 Task: Find connections with filter location Santa Rosa with filter topic #marketingwith filter profile language French with filter current company Cerberus Capital Management with filter school BSA Crescent Institute of Science and Technology with filter industry Transportation Programs with filter service category Wedding Planning with filter keywords title Waiter/Waitress
Action: Mouse moved to (559, 63)
Screenshot: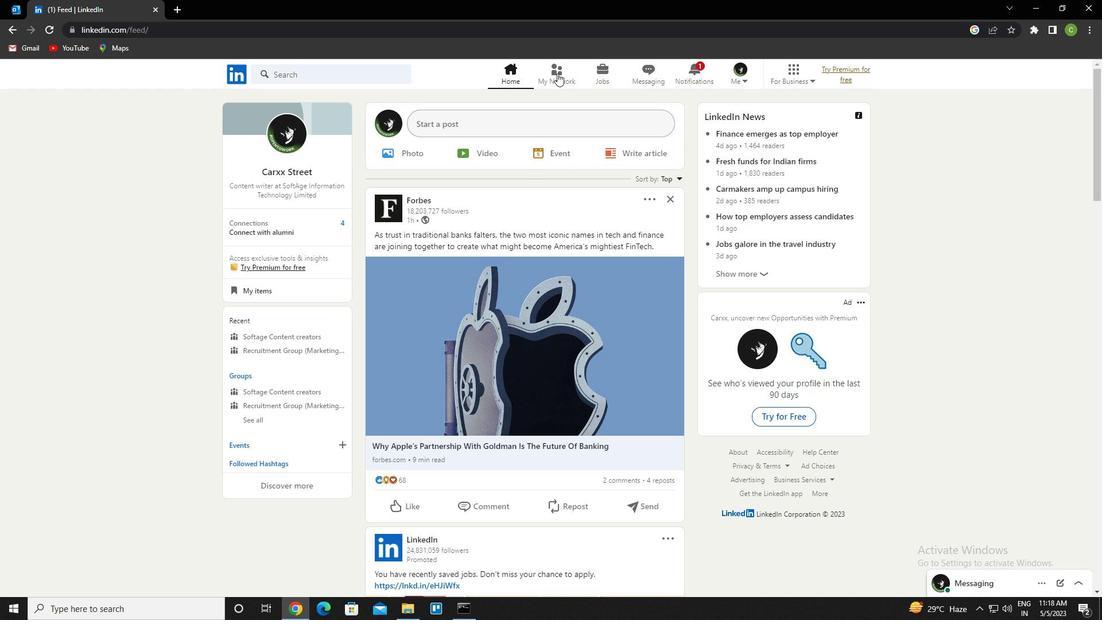 
Action: Mouse pressed left at (559, 63)
Screenshot: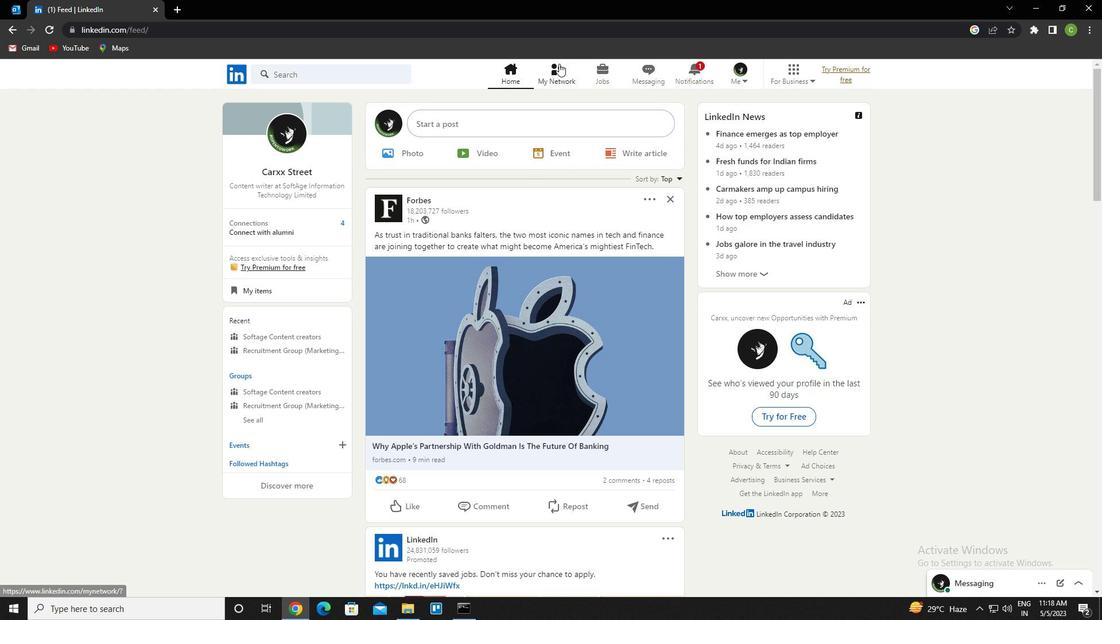 
Action: Mouse moved to (357, 140)
Screenshot: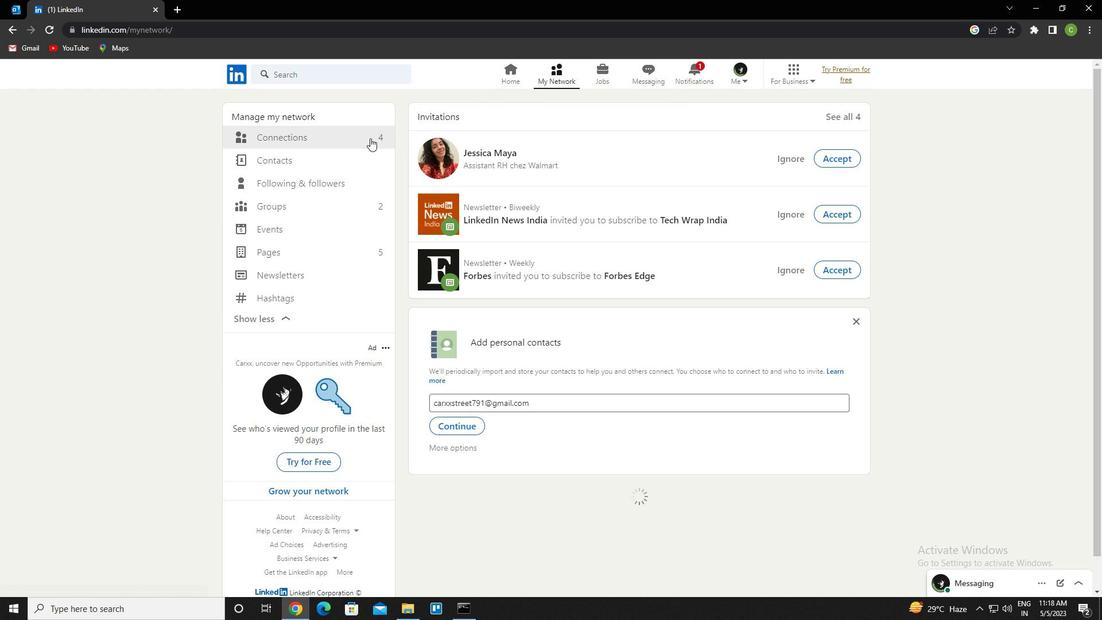 
Action: Mouse pressed left at (357, 140)
Screenshot: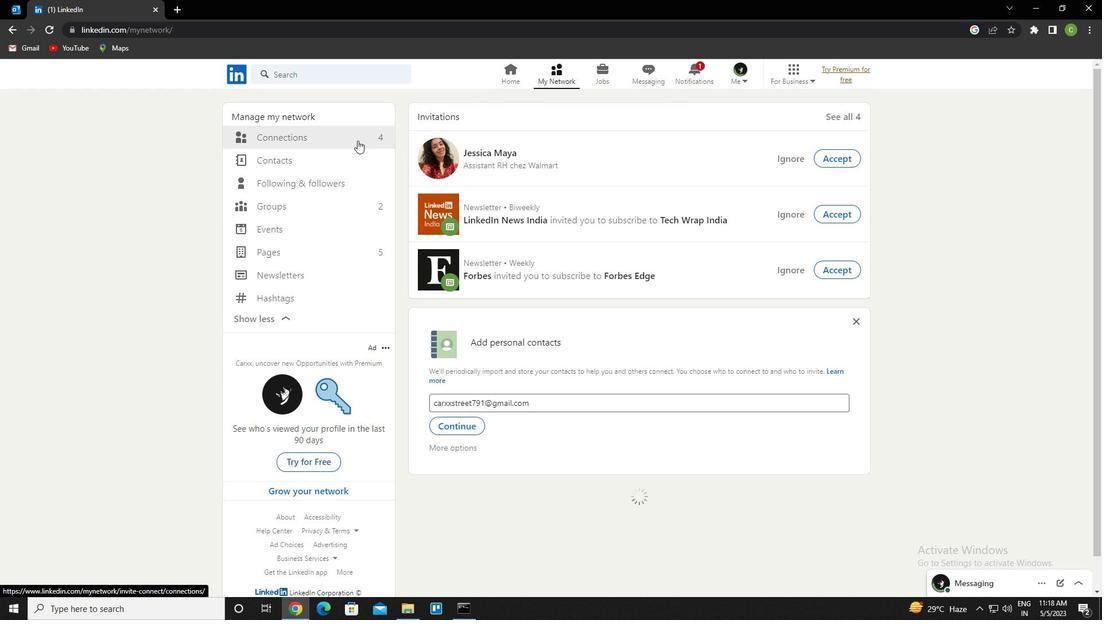 
Action: Mouse moved to (646, 138)
Screenshot: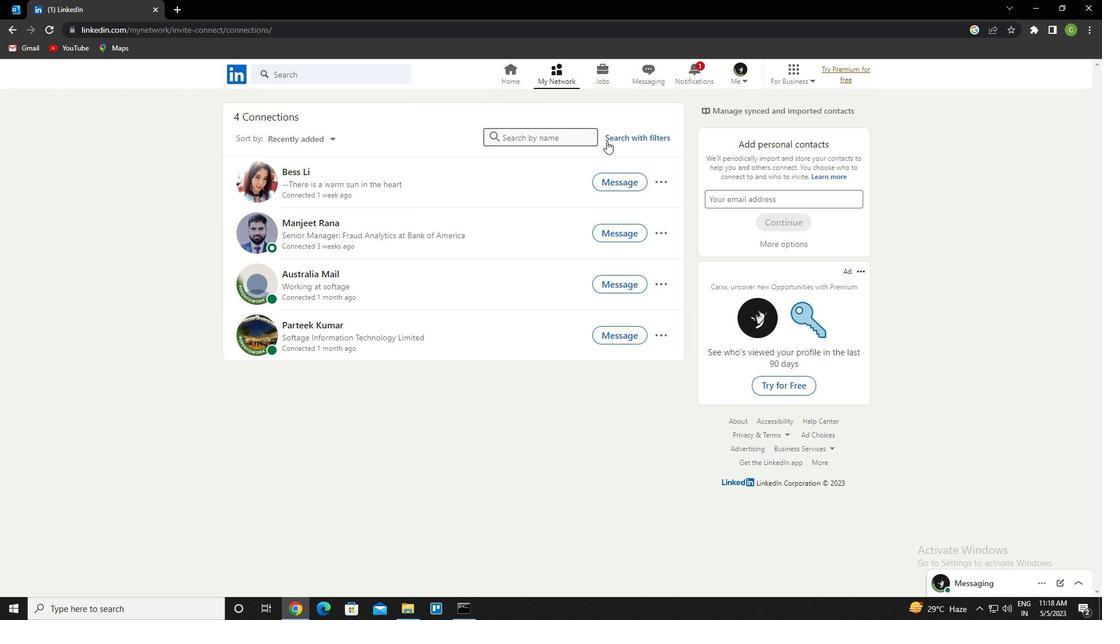 
Action: Mouse pressed left at (646, 138)
Screenshot: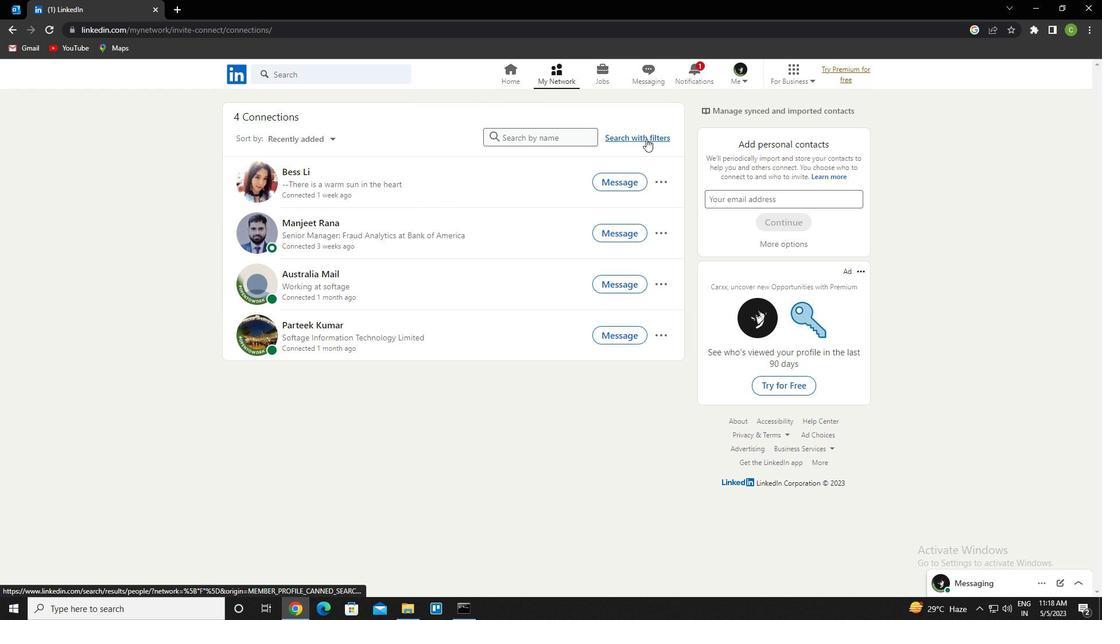 
Action: Mouse moved to (589, 107)
Screenshot: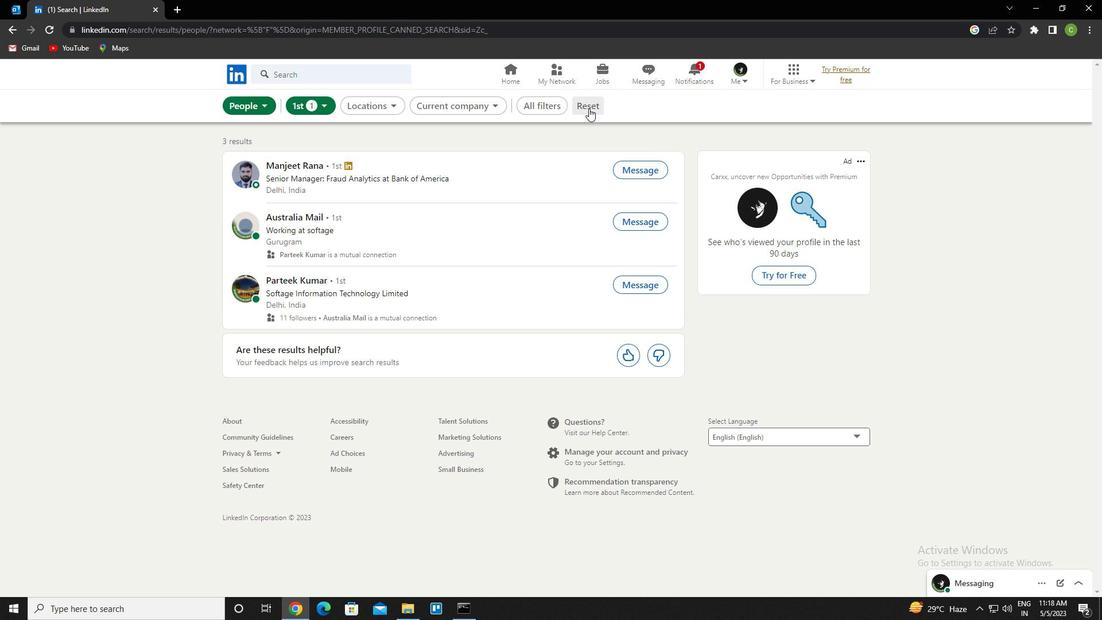 
Action: Mouse pressed left at (589, 107)
Screenshot: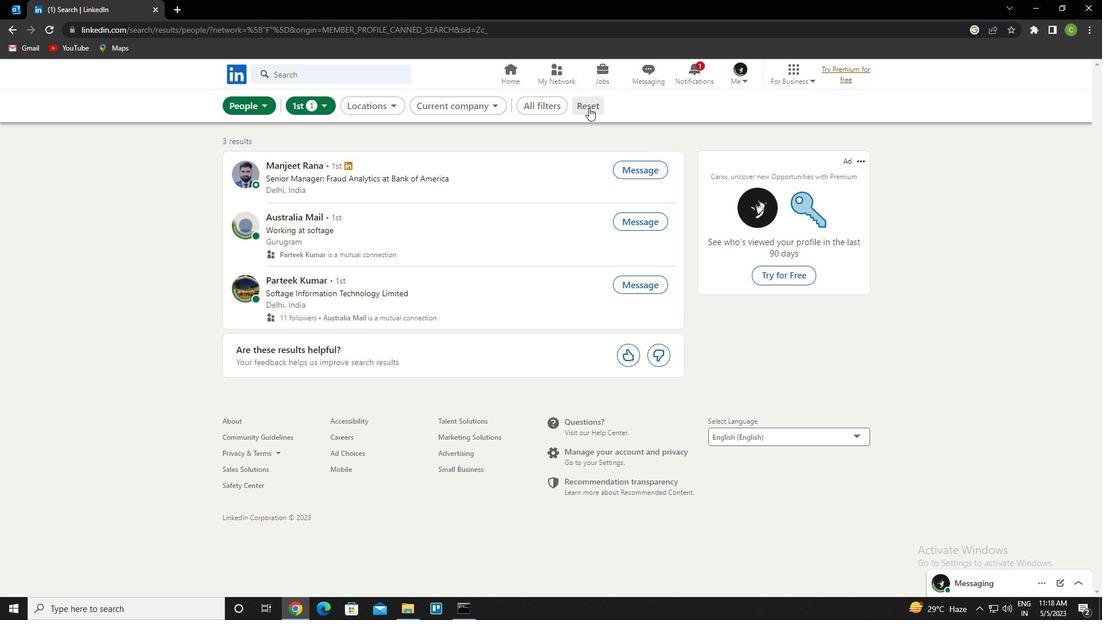 
Action: Mouse moved to (579, 109)
Screenshot: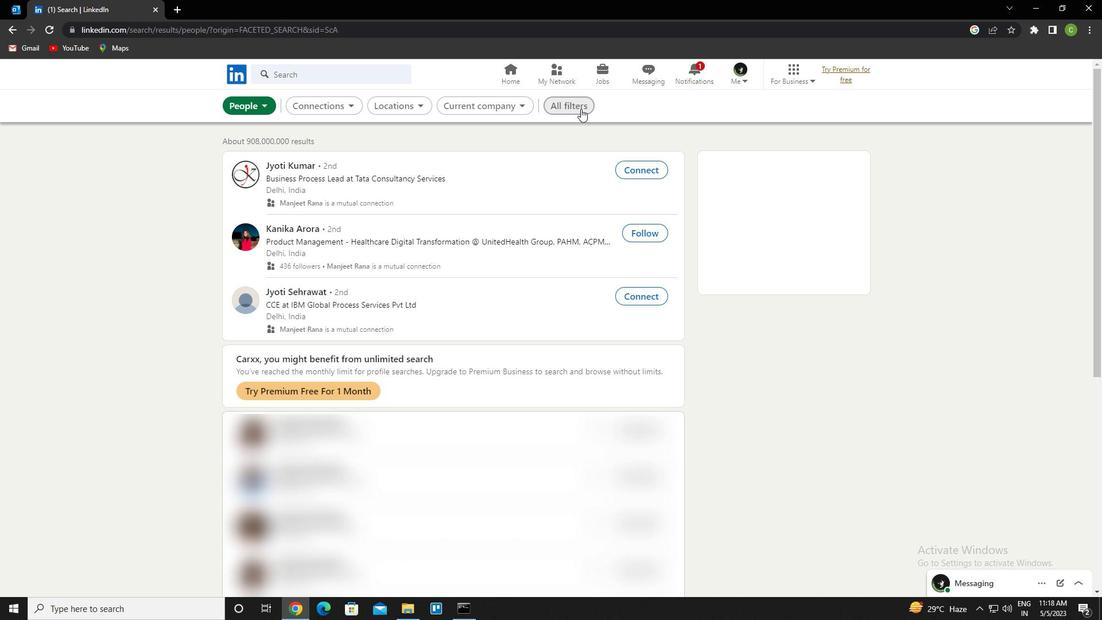 
Action: Mouse pressed left at (579, 109)
Screenshot: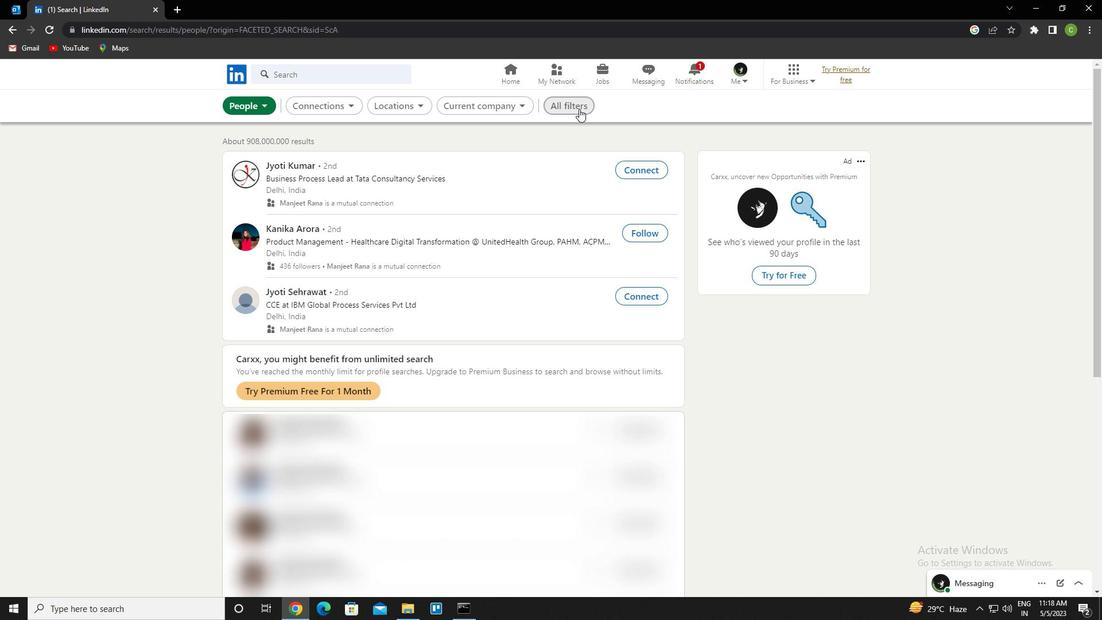 
Action: Mouse moved to (928, 327)
Screenshot: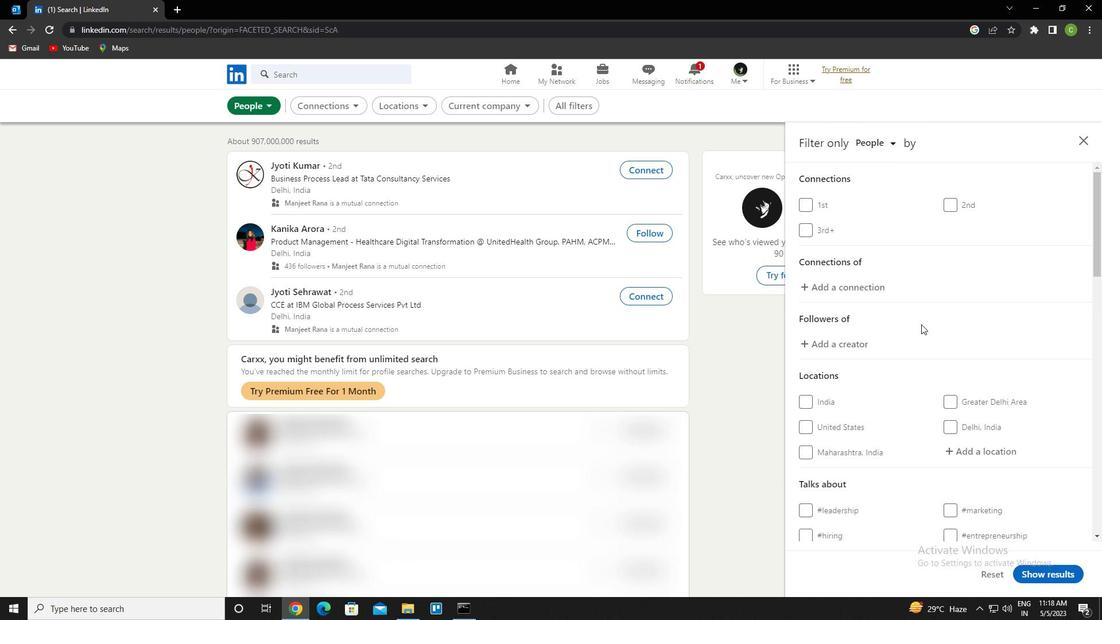 
Action: Mouse scrolled (928, 327) with delta (0, 0)
Screenshot: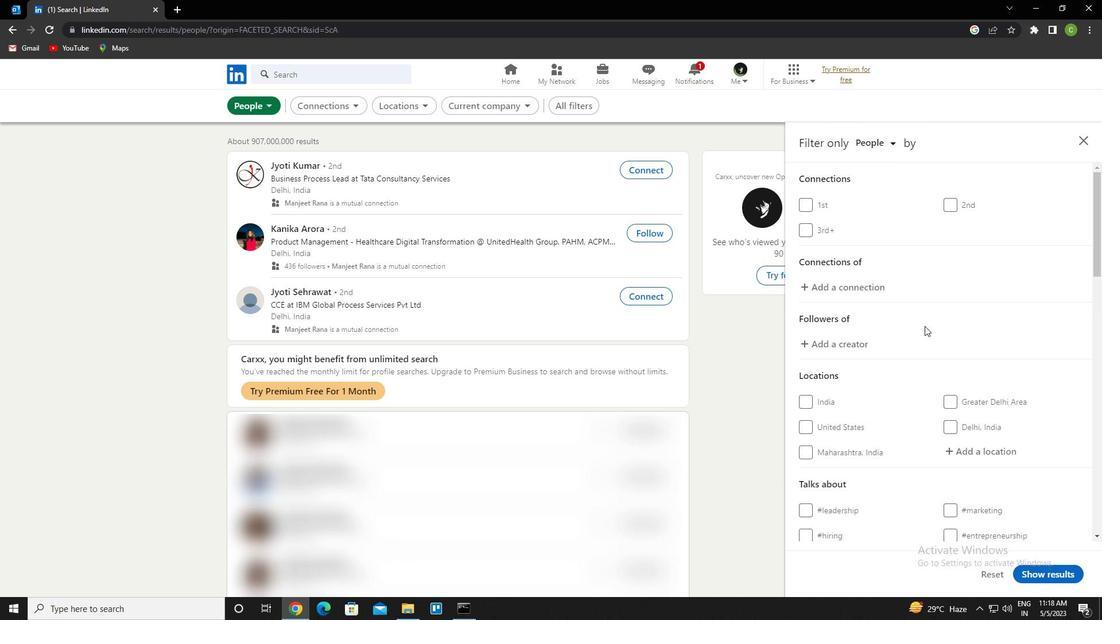 
Action: Mouse moved to (976, 395)
Screenshot: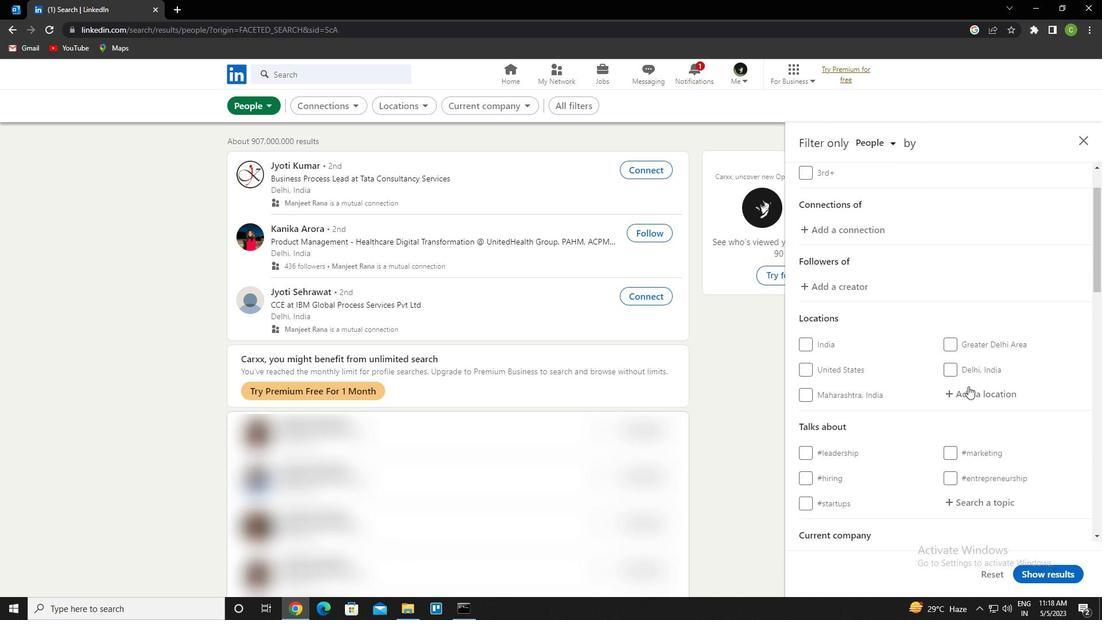 
Action: Mouse pressed left at (976, 395)
Screenshot: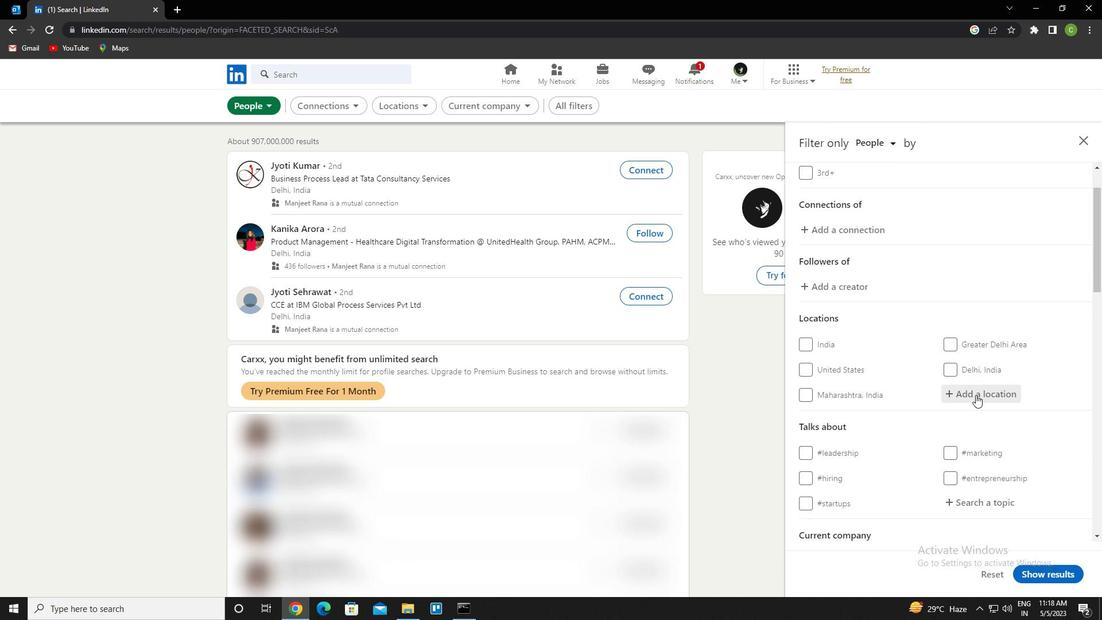 
Action: Mouse moved to (973, 393)
Screenshot: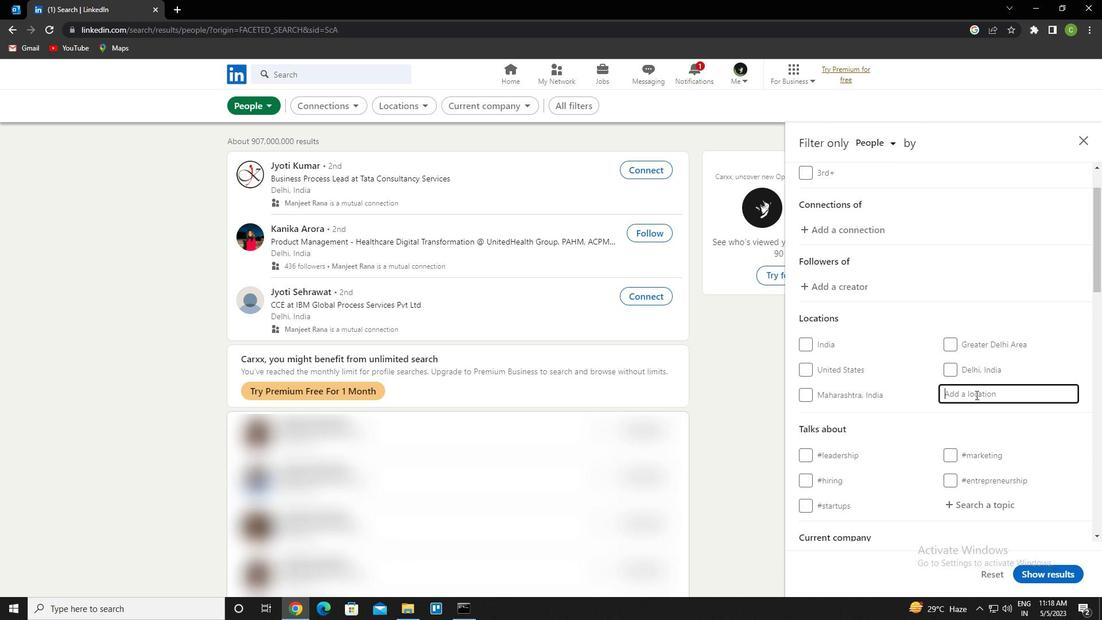 
Action: Key pressed <Key.caps_lock>s<Key.caps_lock>anto<Key.down><Key.enter>
Screenshot: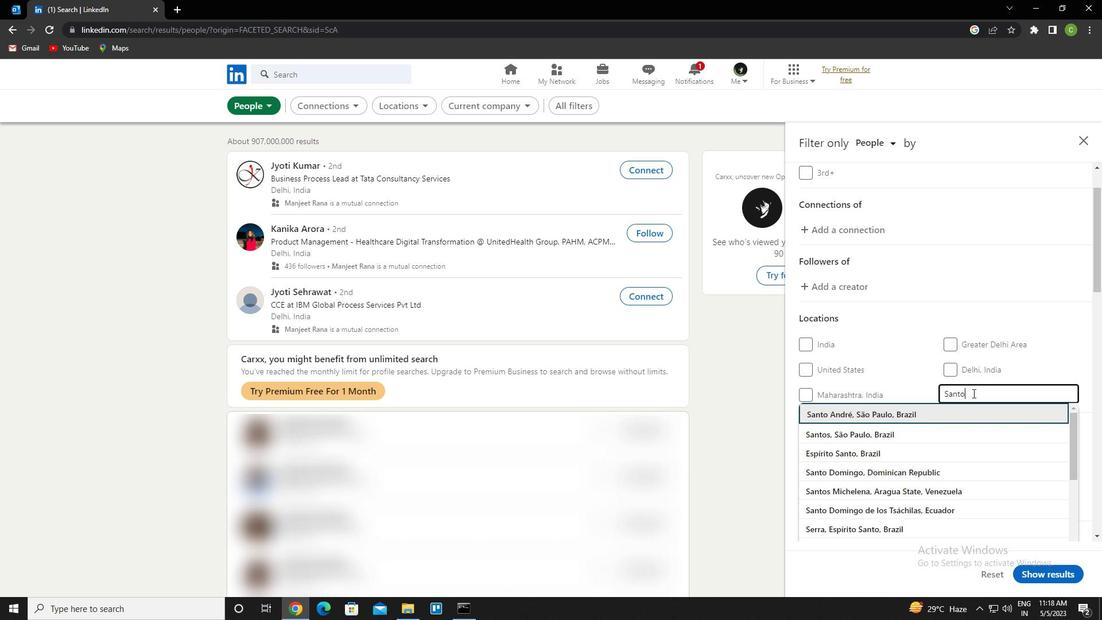 
Action: Mouse scrolled (973, 392) with delta (0, 0)
Screenshot: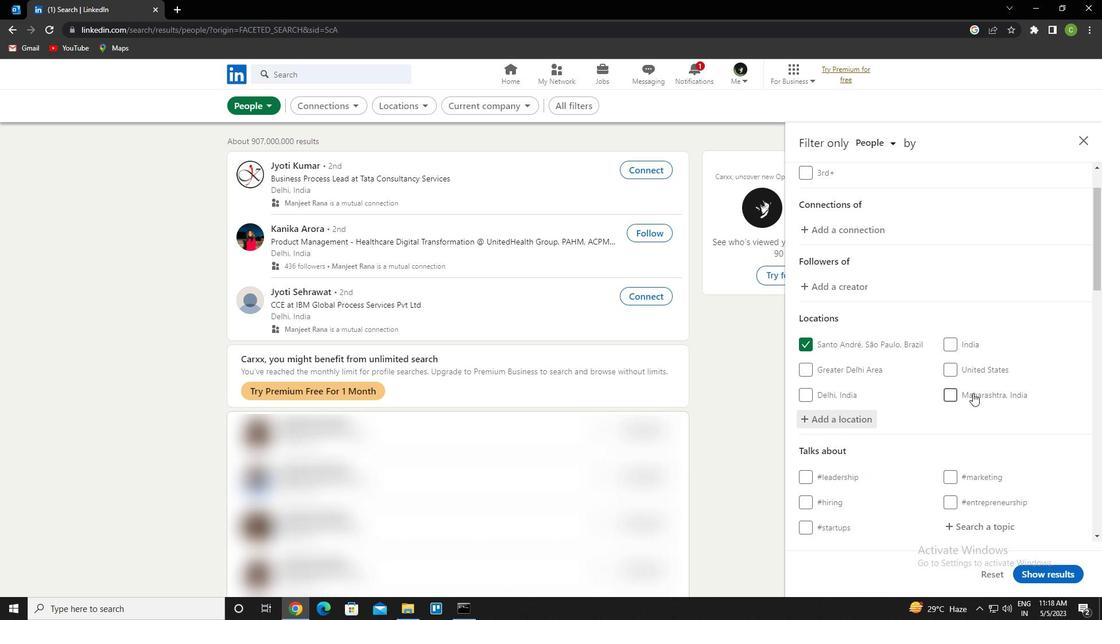 
Action: Mouse moved to (965, 465)
Screenshot: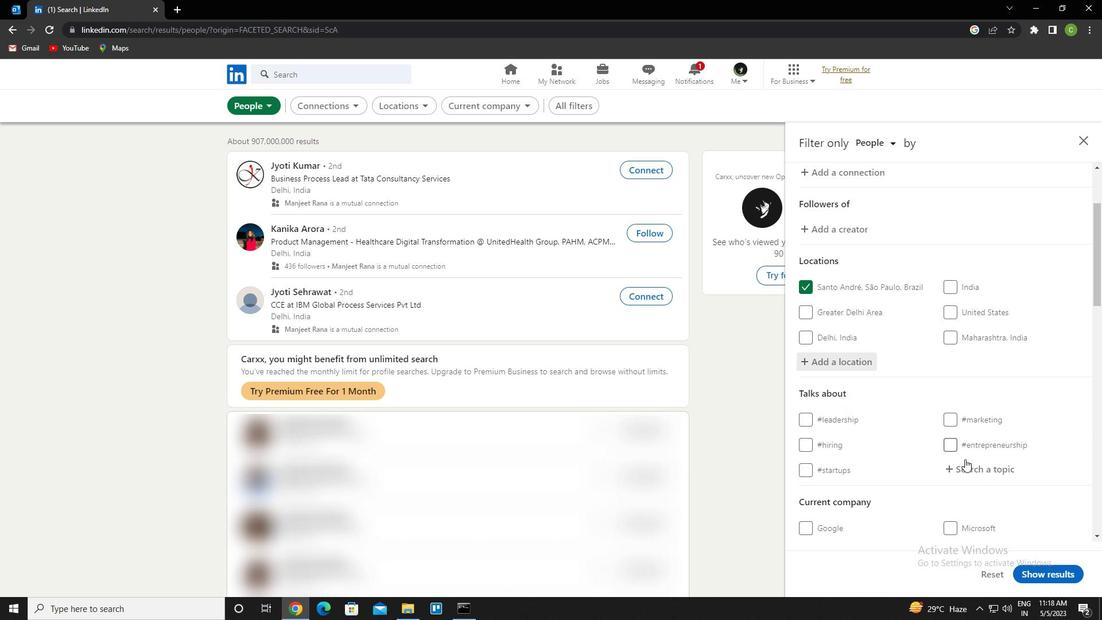 
Action: Mouse pressed left at (965, 465)
Screenshot: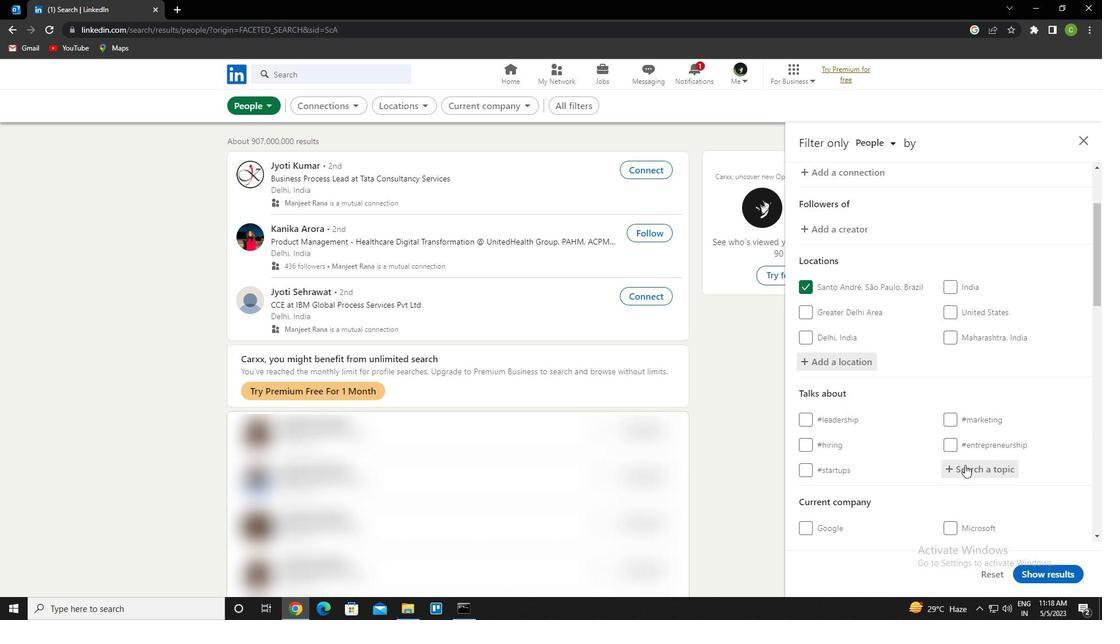 
Action: Key pressed realestate<Key.down><Key.enter>
Screenshot: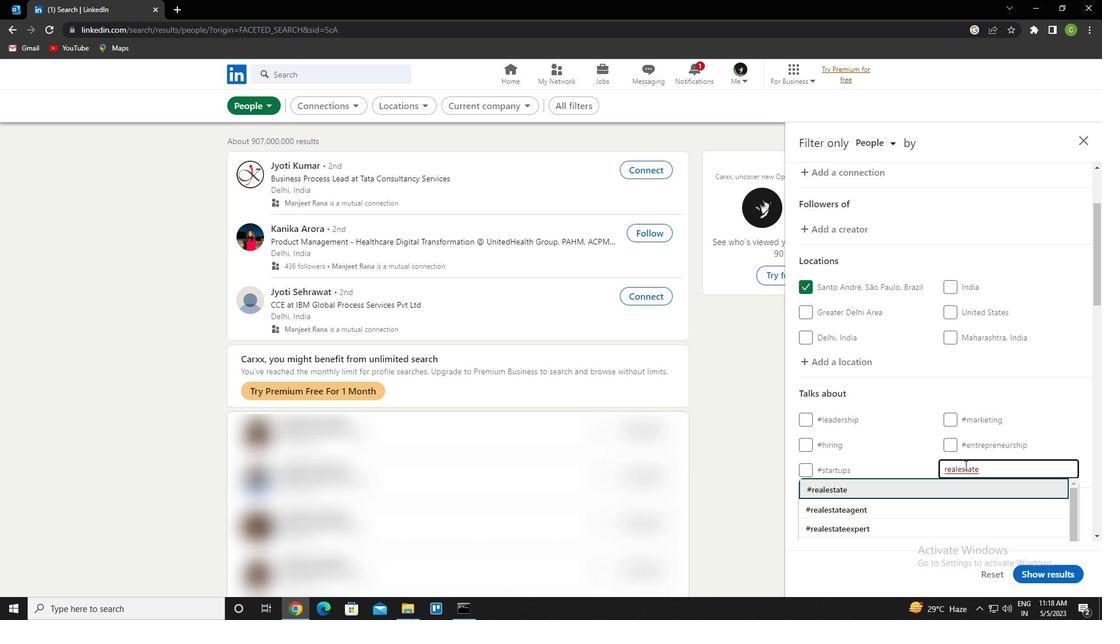 
Action: Mouse moved to (962, 431)
Screenshot: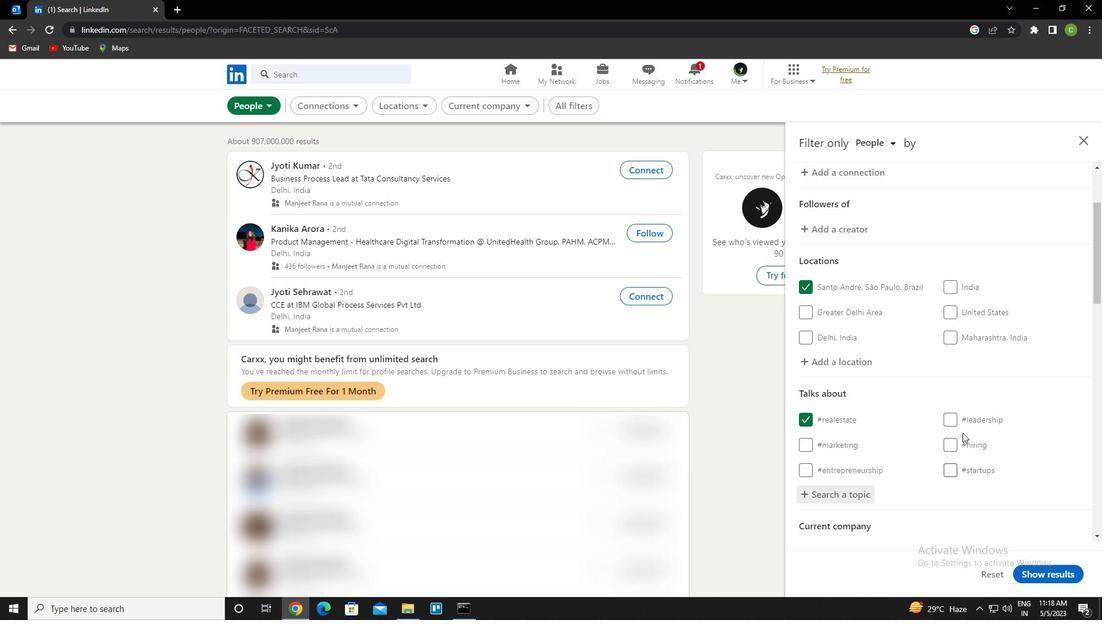 
Action: Mouse scrolled (962, 430) with delta (0, 0)
Screenshot: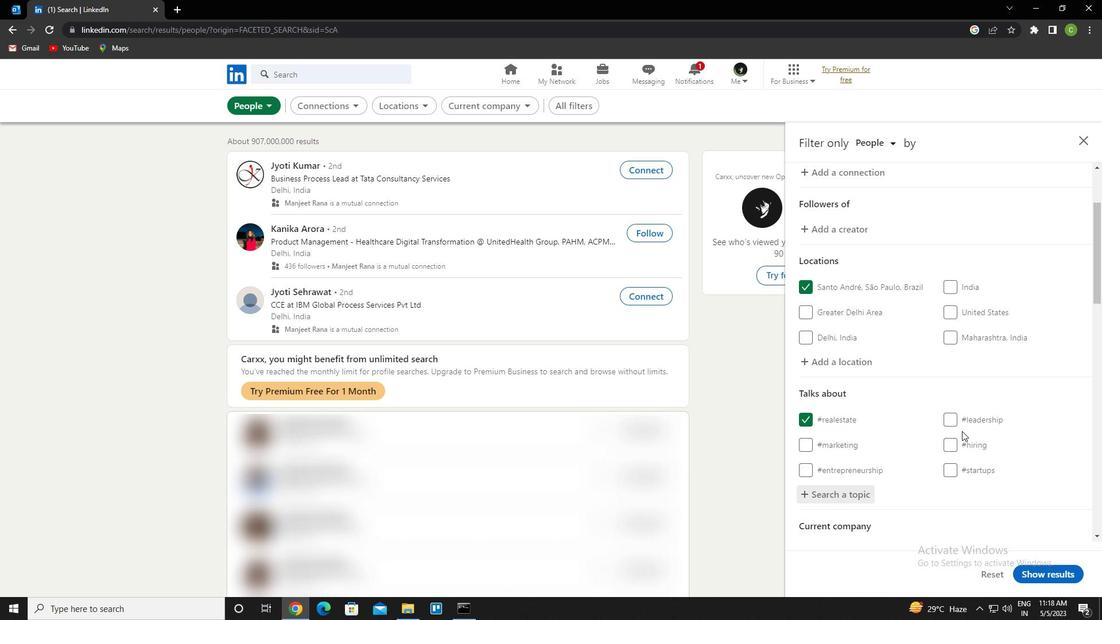 
Action: Mouse scrolled (962, 430) with delta (0, 0)
Screenshot: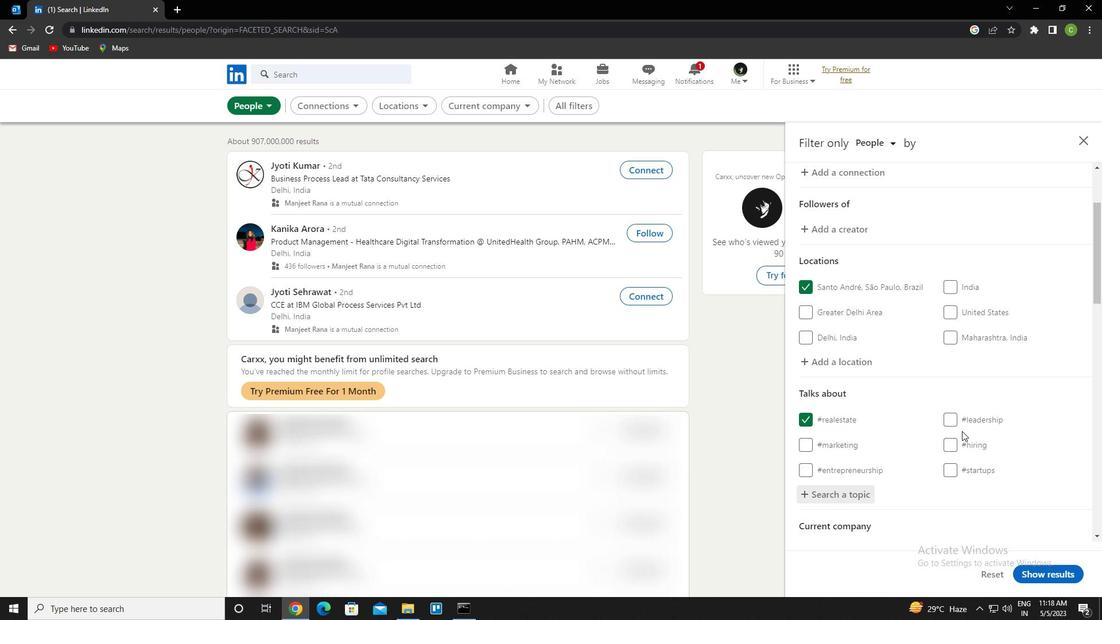 
Action: Mouse scrolled (962, 430) with delta (0, 0)
Screenshot: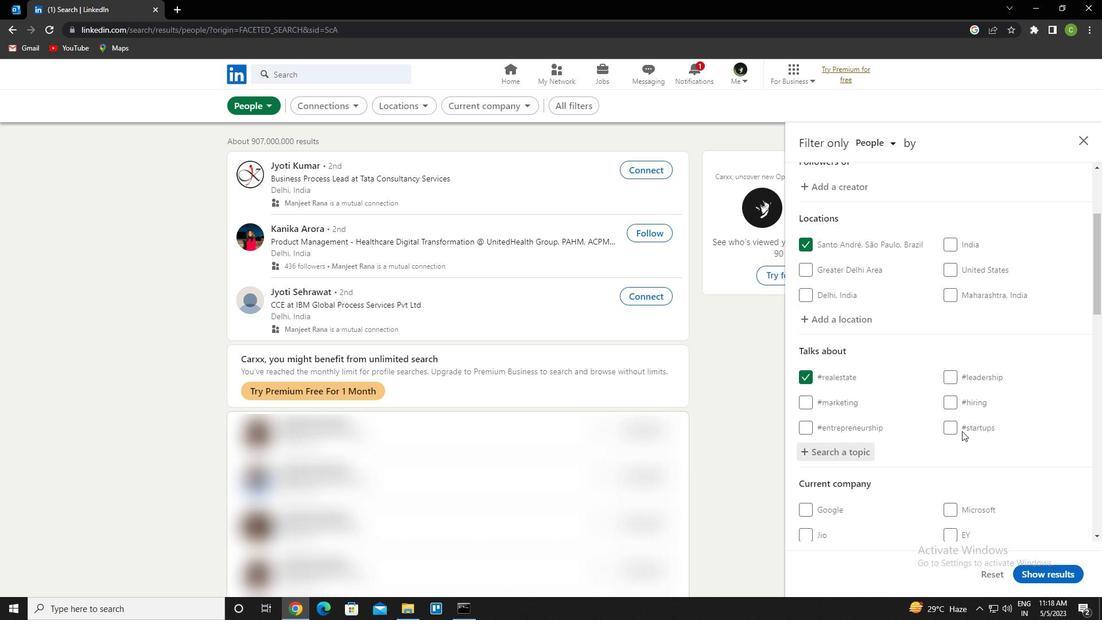 
Action: Mouse scrolled (962, 430) with delta (0, 0)
Screenshot: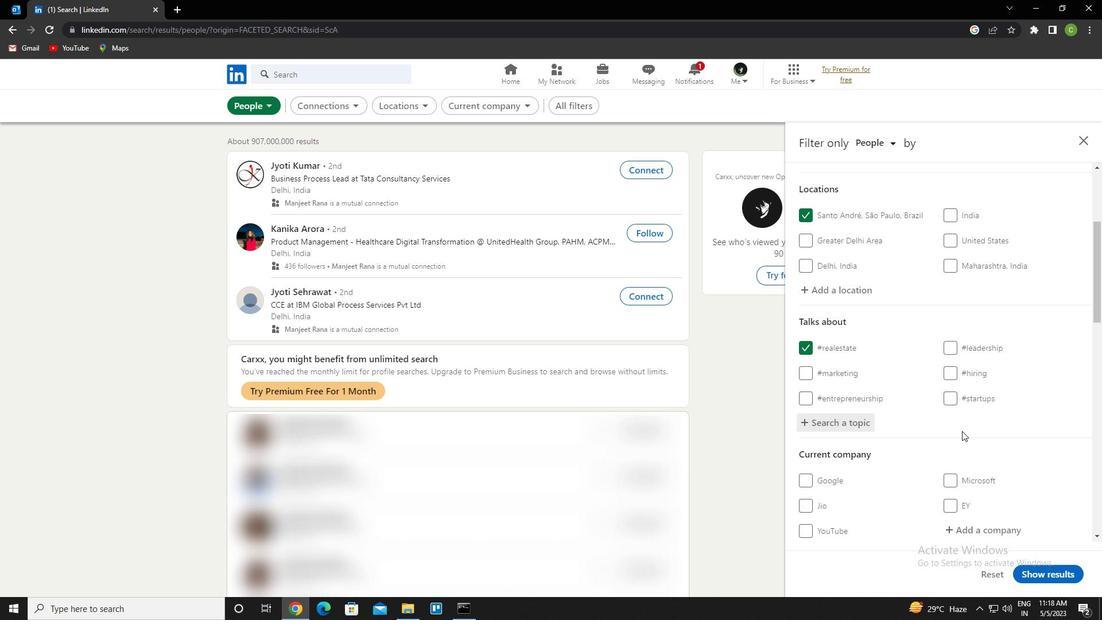 
Action: Mouse scrolled (962, 430) with delta (0, 0)
Screenshot: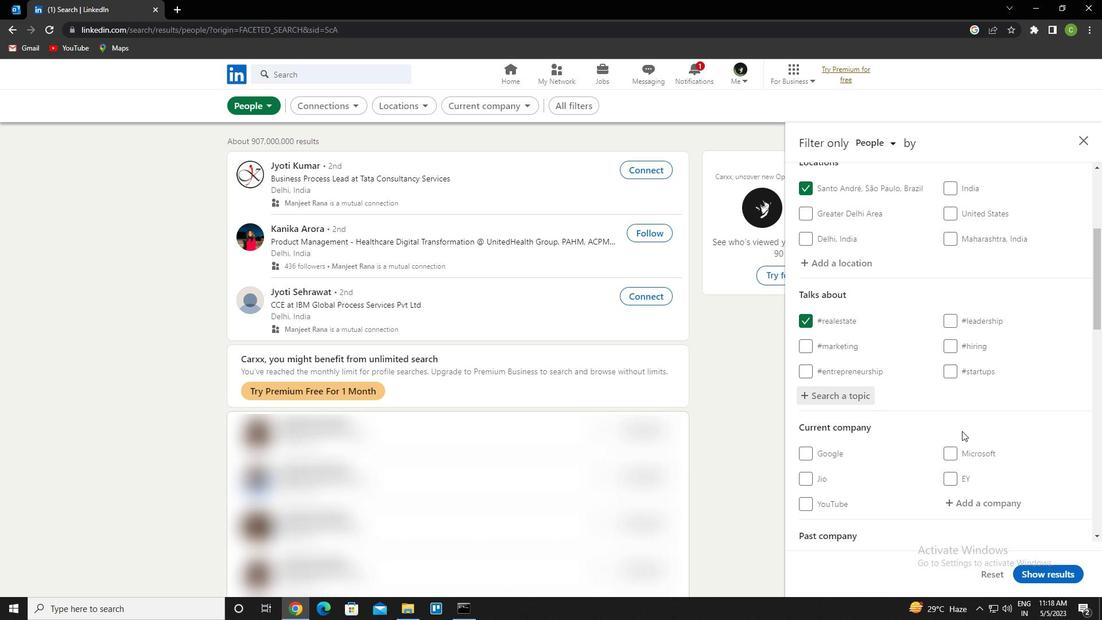 
Action: Mouse scrolled (962, 430) with delta (0, 0)
Screenshot: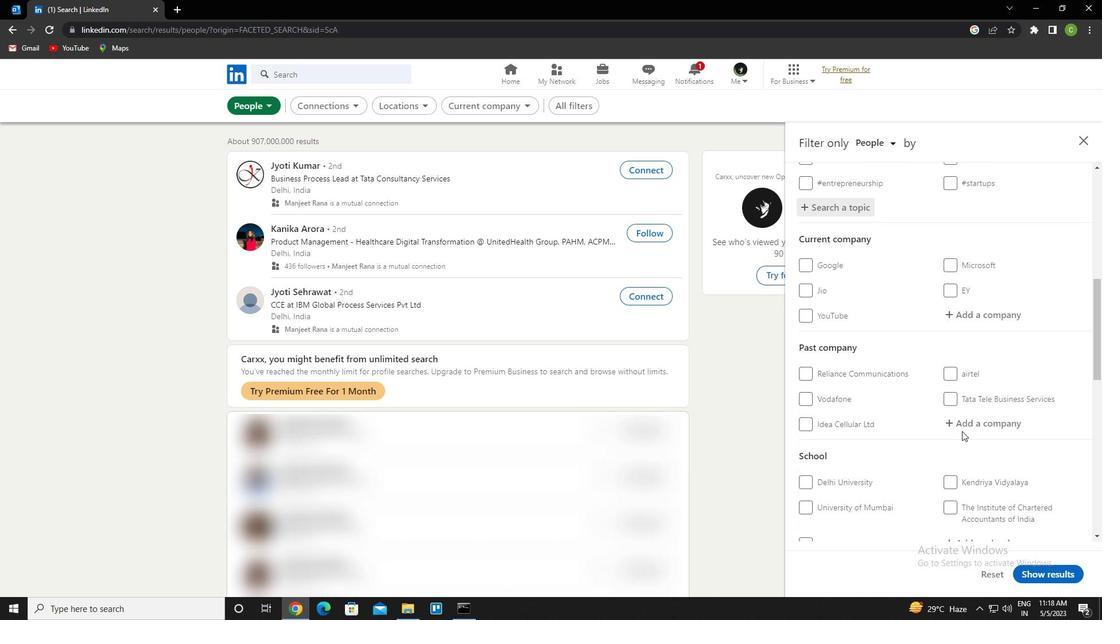 
Action: Mouse scrolled (962, 430) with delta (0, 0)
Screenshot: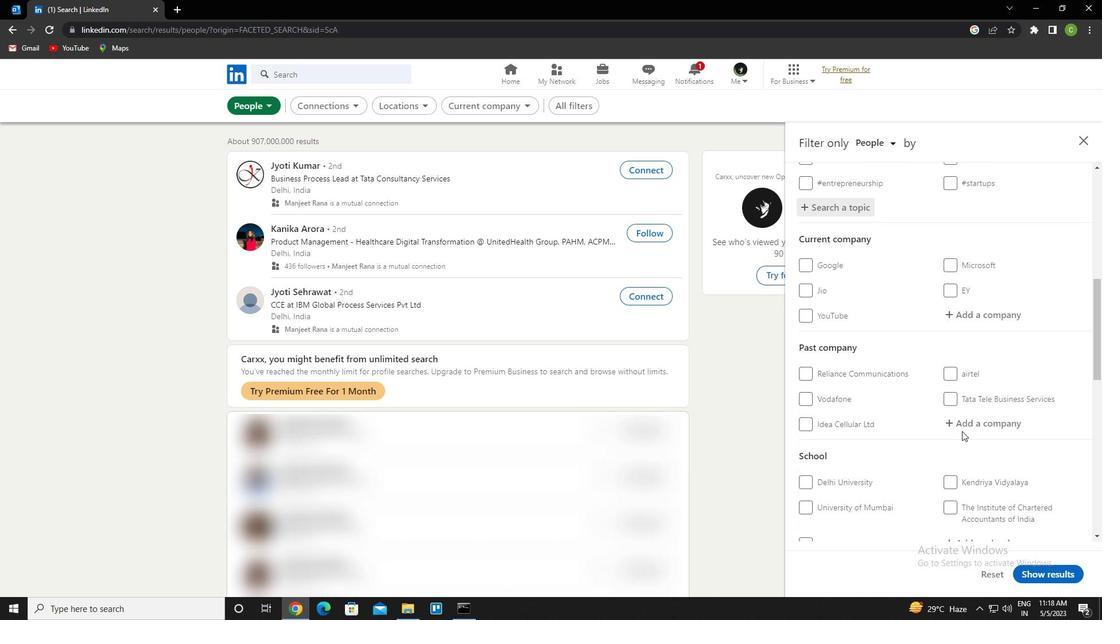 
Action: Mouse scrolled (962, 430) with delta (0, 0)
Screenshot: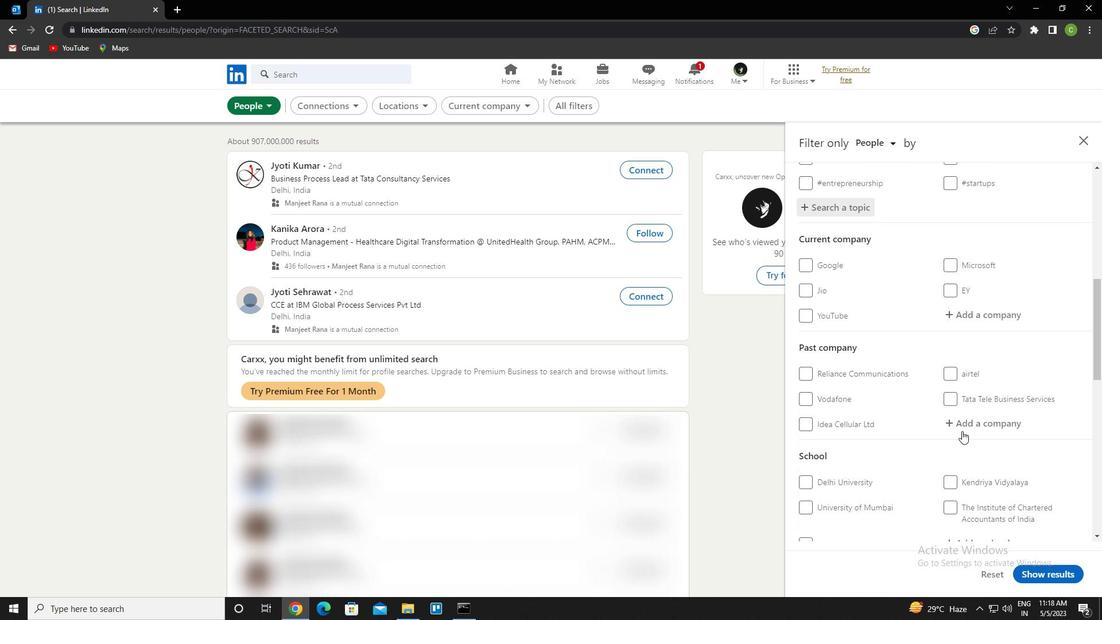
Action: Mouse scrolled (962, 430) with delta (0, 0)
Screenshot: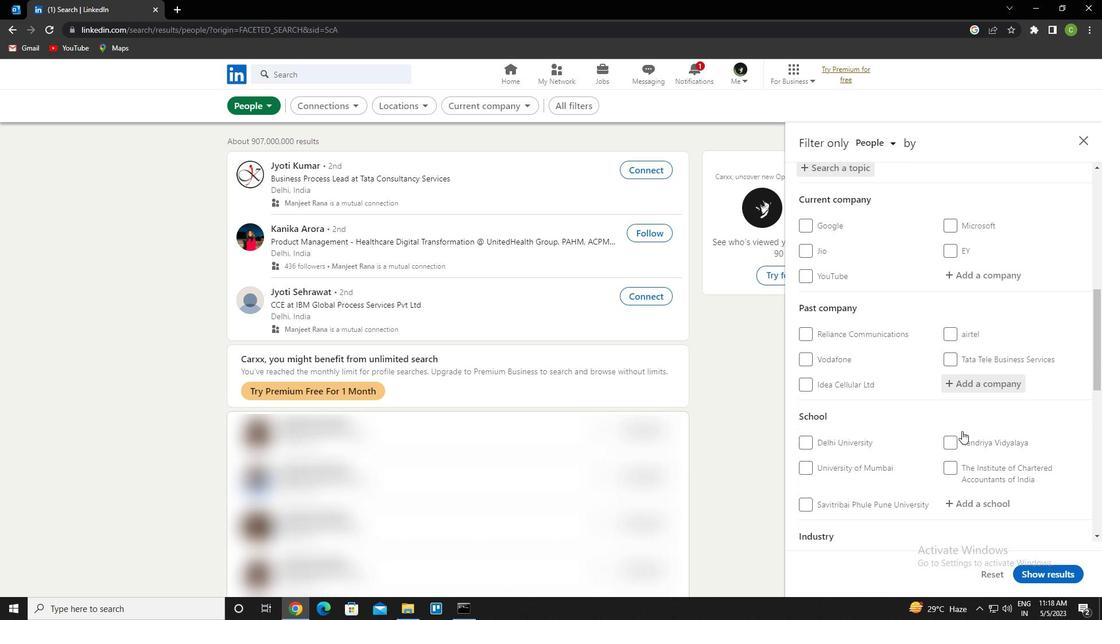 
Action: Mouse scrolled (962, 430) with delta (0, 0)
Screenshot: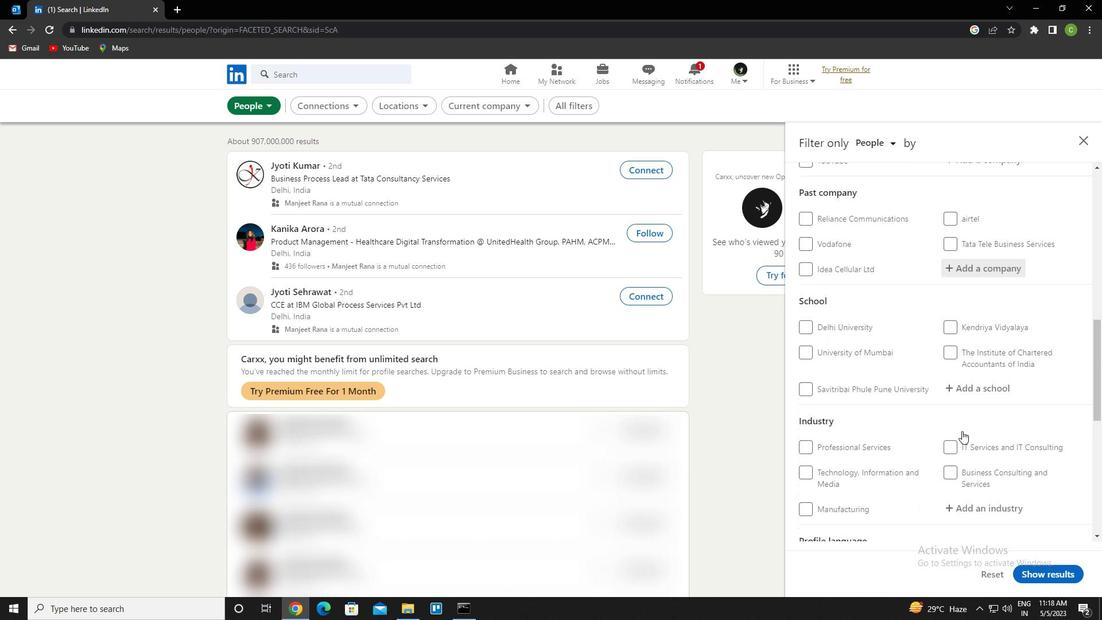 
Action: Mouse moved to (807, 436)
Screenshot: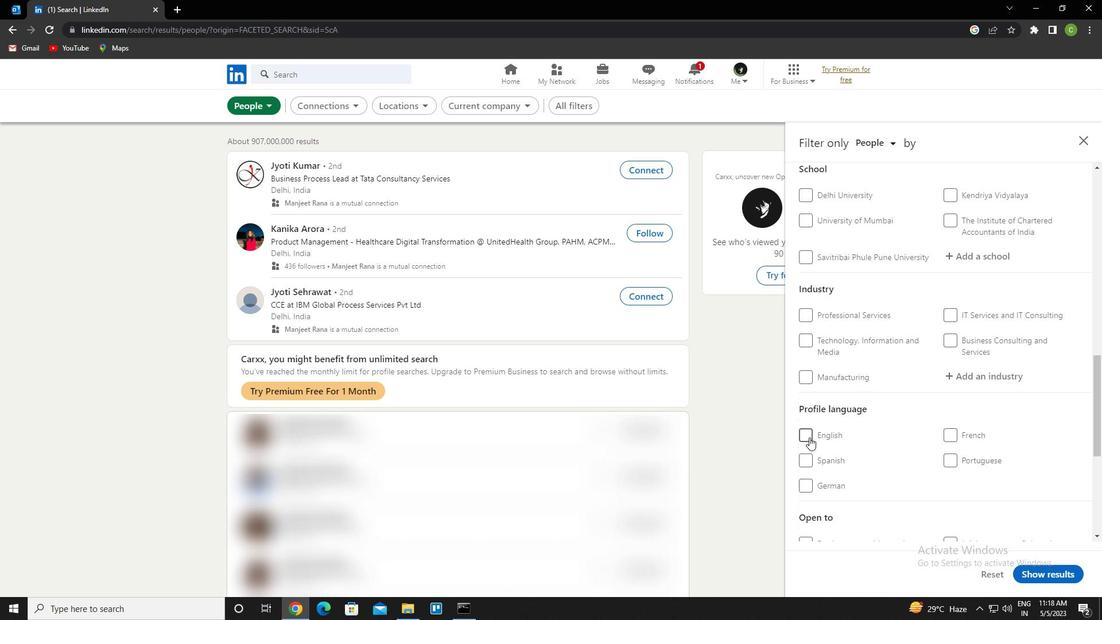 
Action: Mouse pressed left at (807, 436)
Screenshot: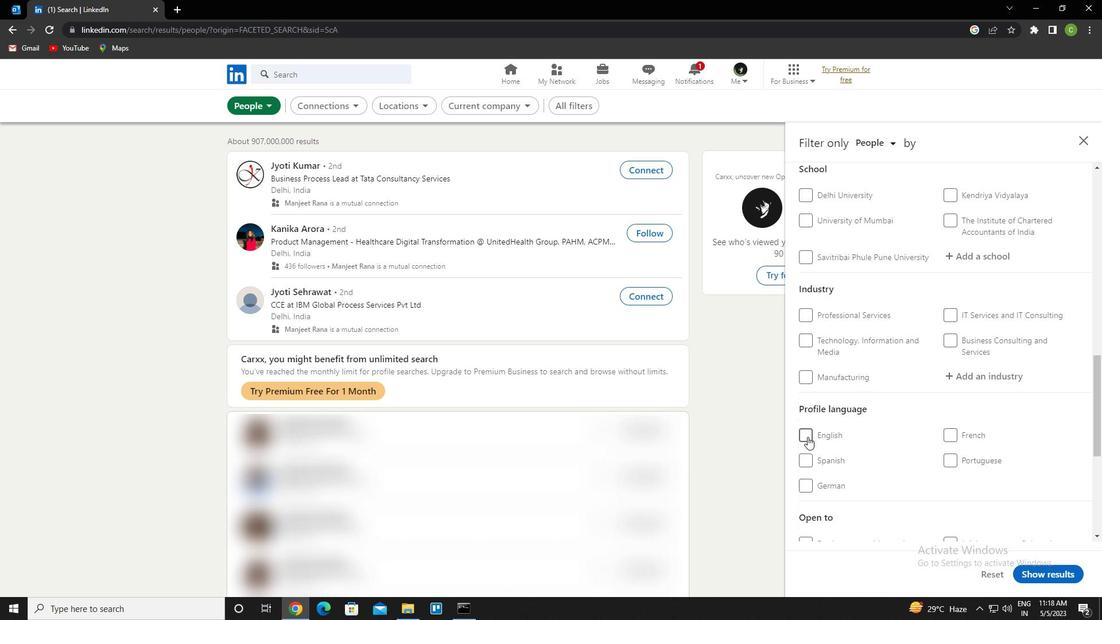 
Action: Mouse moved to (876, 419)
Screenshot: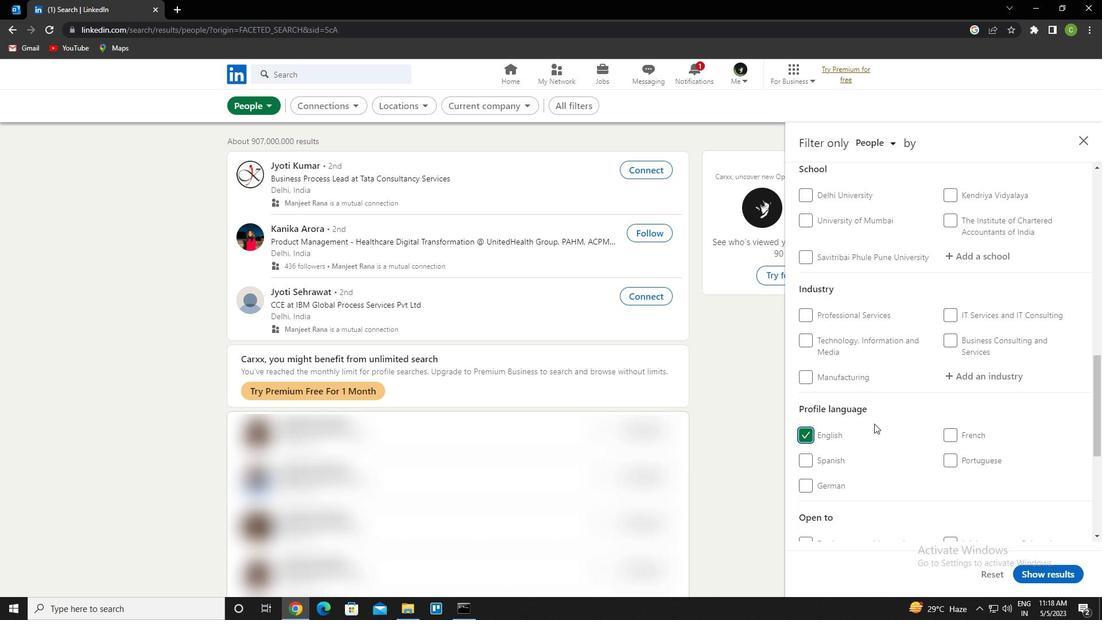 
Action: Mouse scrolled (876, 420) with delta (0, 0)
Screenshot: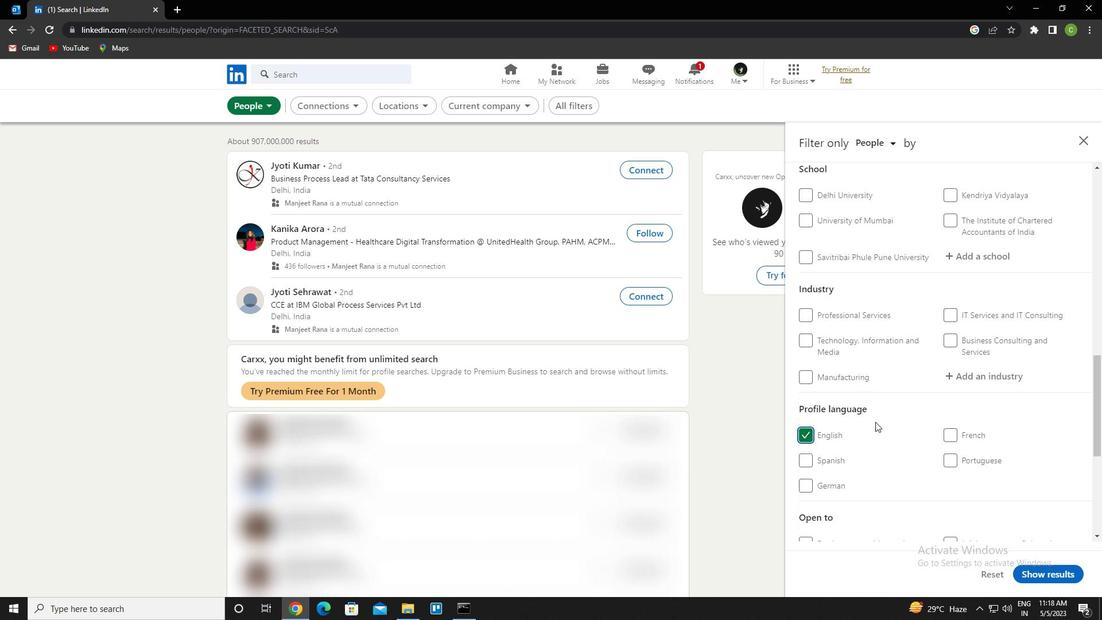 
Action: Mouse scrolled (876, 420) with delta (0, 0)
Screenshot: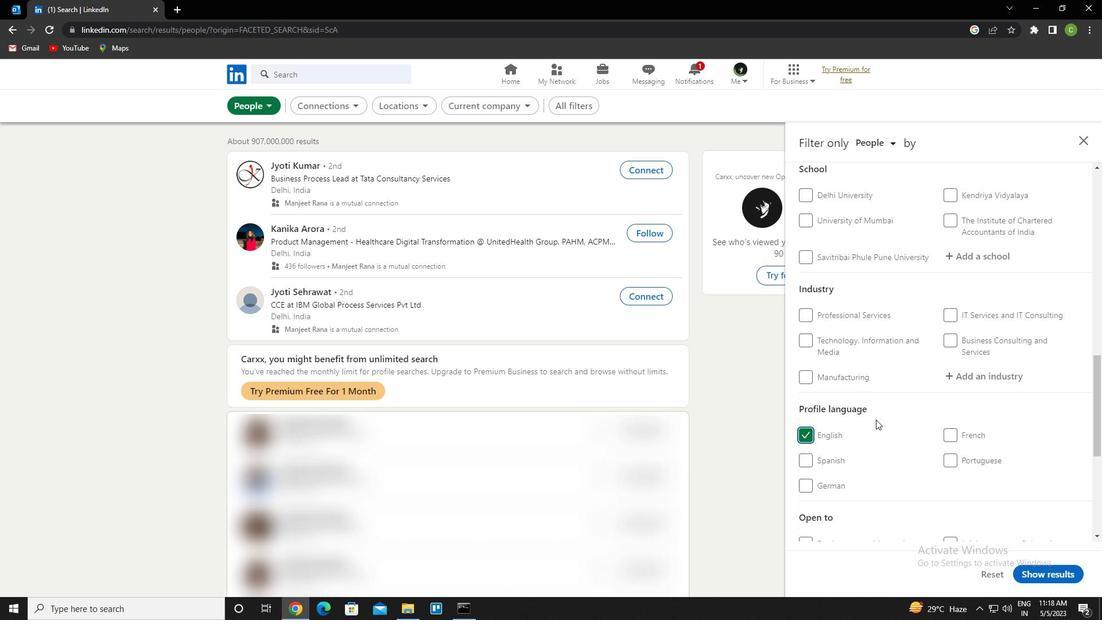 
Action: Mouse scrolled (876, 420) with delta (0, 0)
Screenshot: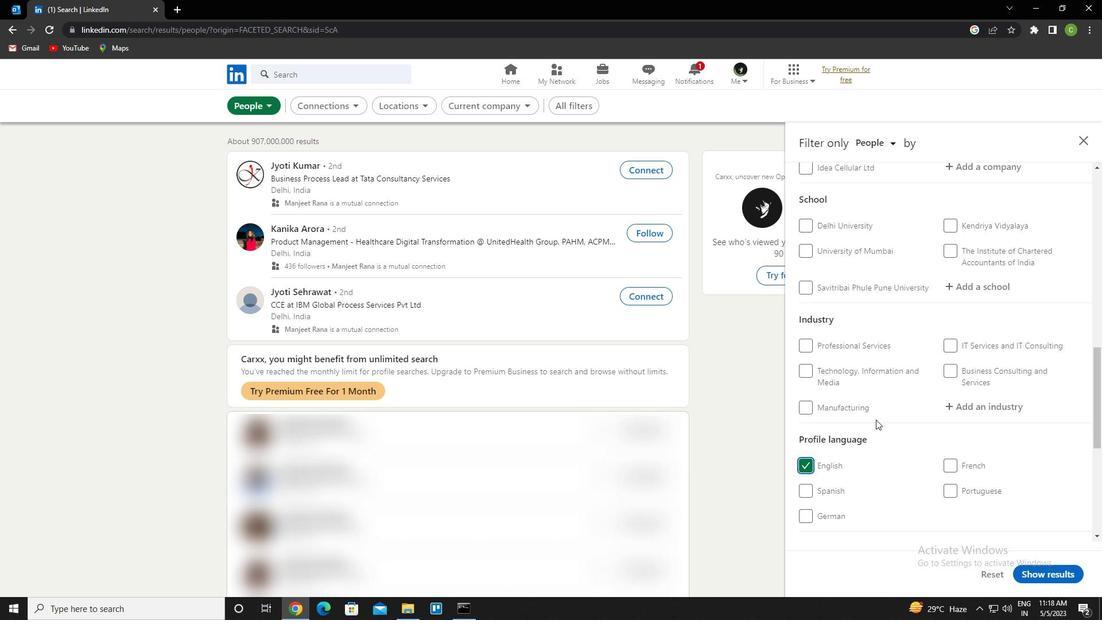 
Action: Mouse scrolled (876, 420) with delta (0, 0)
Screenshot: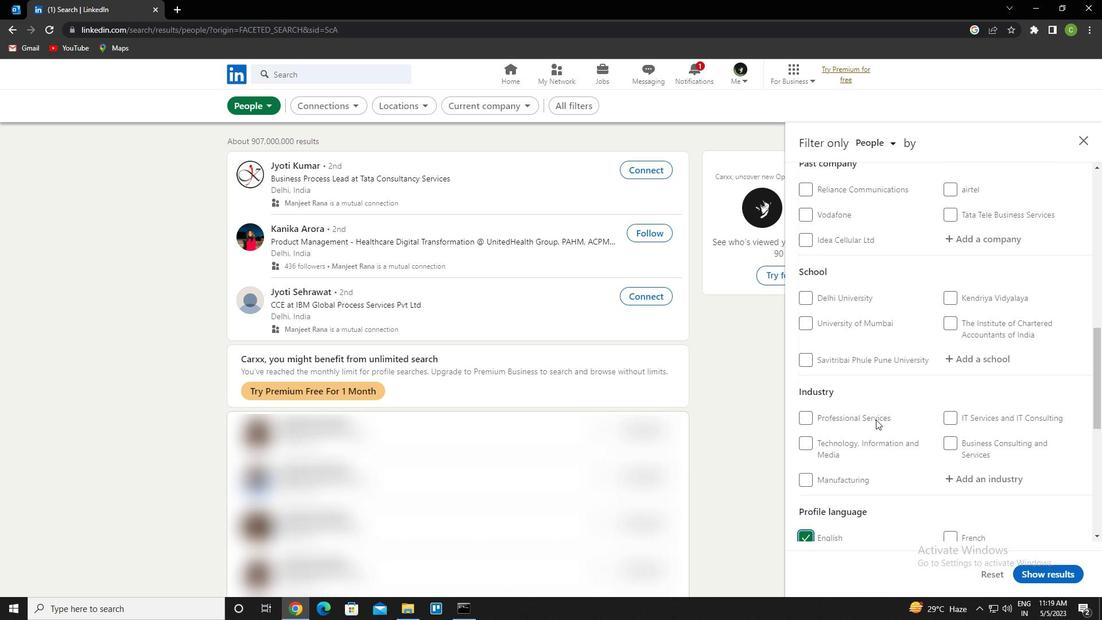 
Action: Mouse scrolled (876, 420) with delta (0, 0)
Screenshot: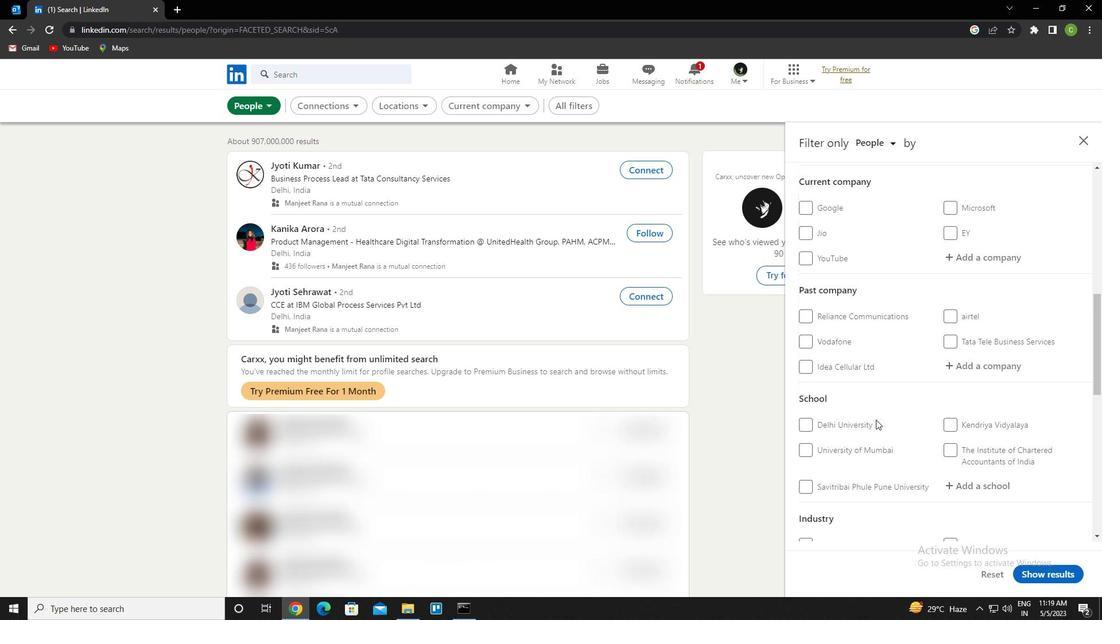 
Action: Mouse scrolled (876, 420) with delta (0, 0)
Screenshot: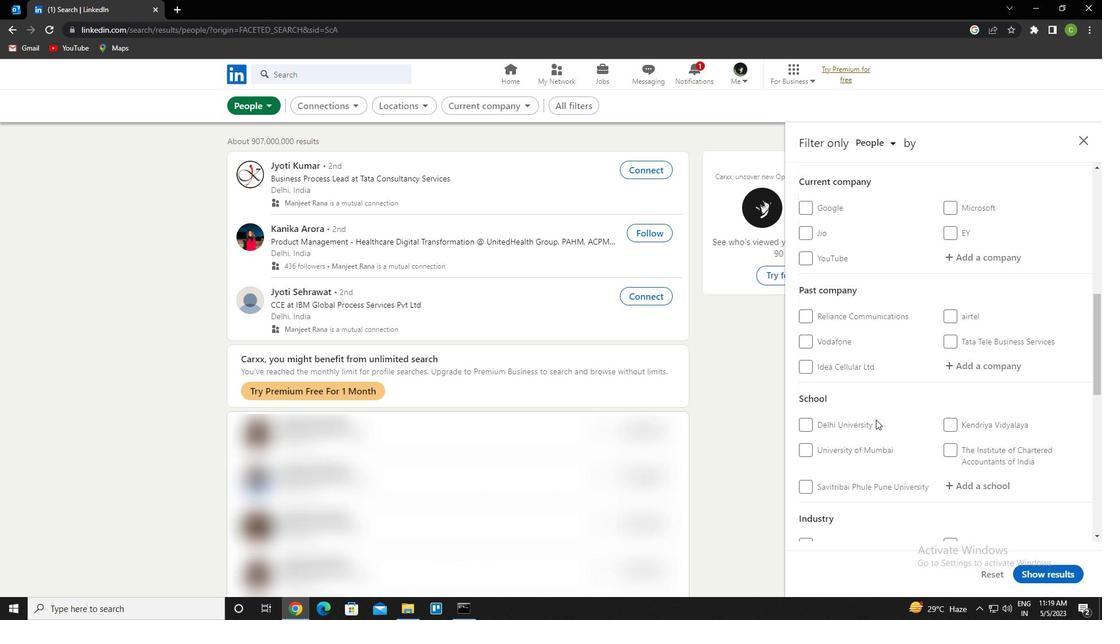 
Action: Mouse moved to (964, 369)
Screenshot: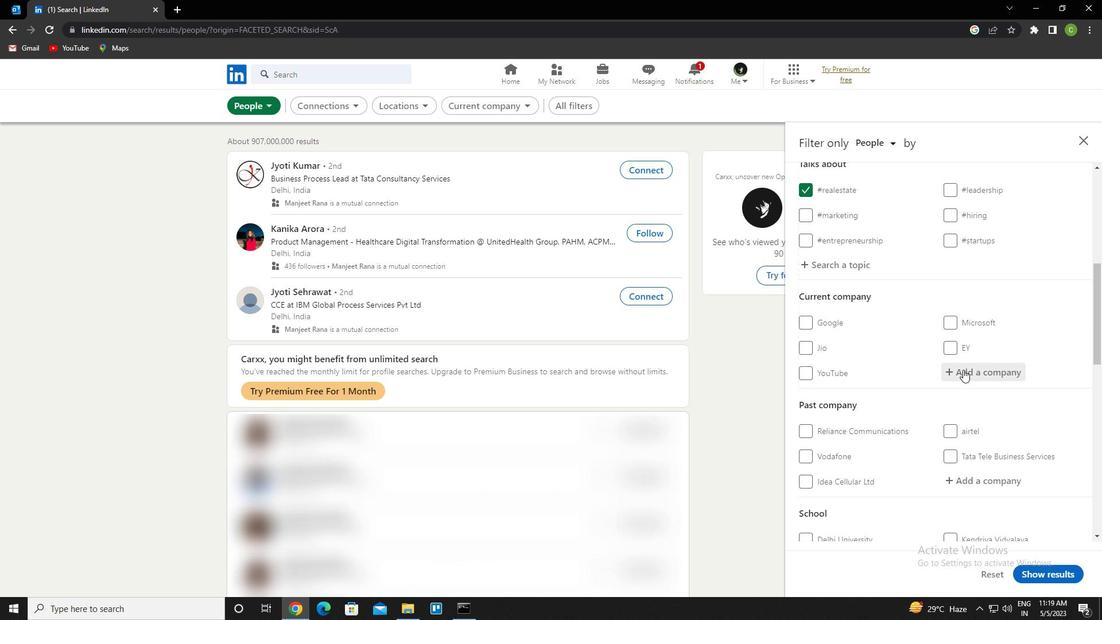 
Action: Mouse pressed left at (964, 369)
Screenshot: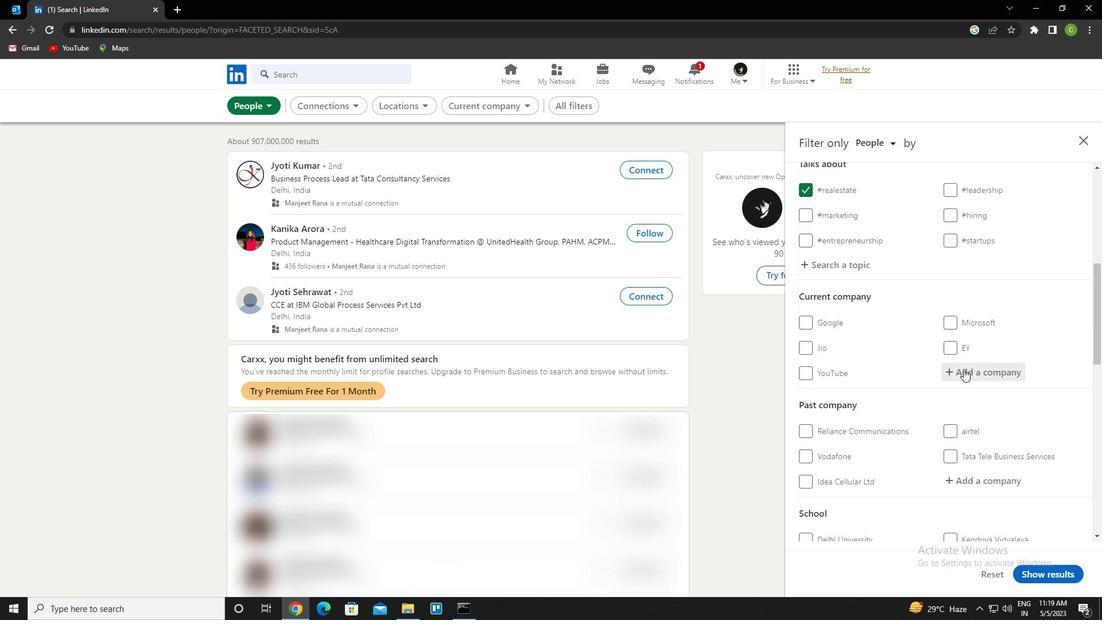 
Action: Key pressed <Key.caps_lock>c<Key.caps_lock>oncept<Key.space>hospitality<Key.down><Key.enter>
Screenshot: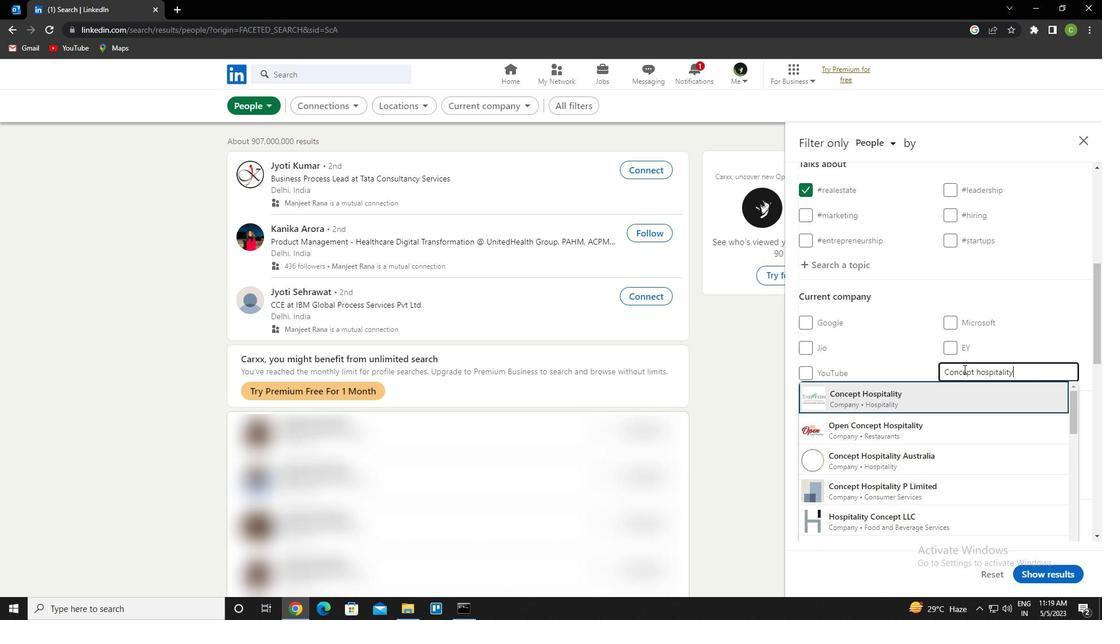 
Action: Mouse scrolled (964, 368) with delta (0, 0)
Screenshot: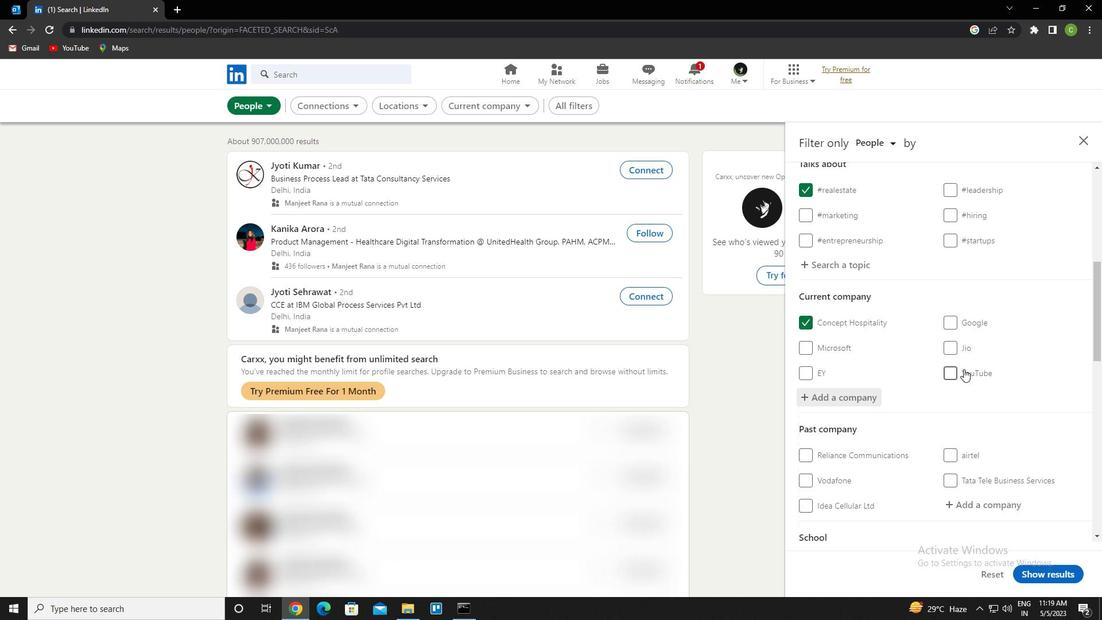 
Action: Mouse scrolled (964, 368) with delta (0, 0)
Screenshot: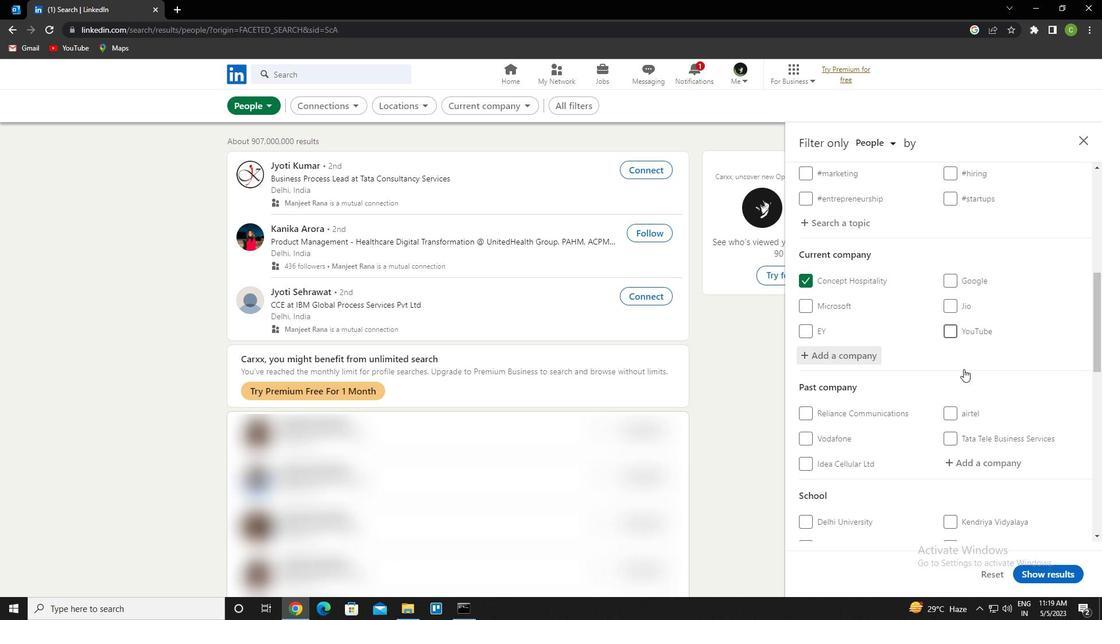
Action: Mouse scrolled (964, 368) with delta (0, 0)
Screenshot: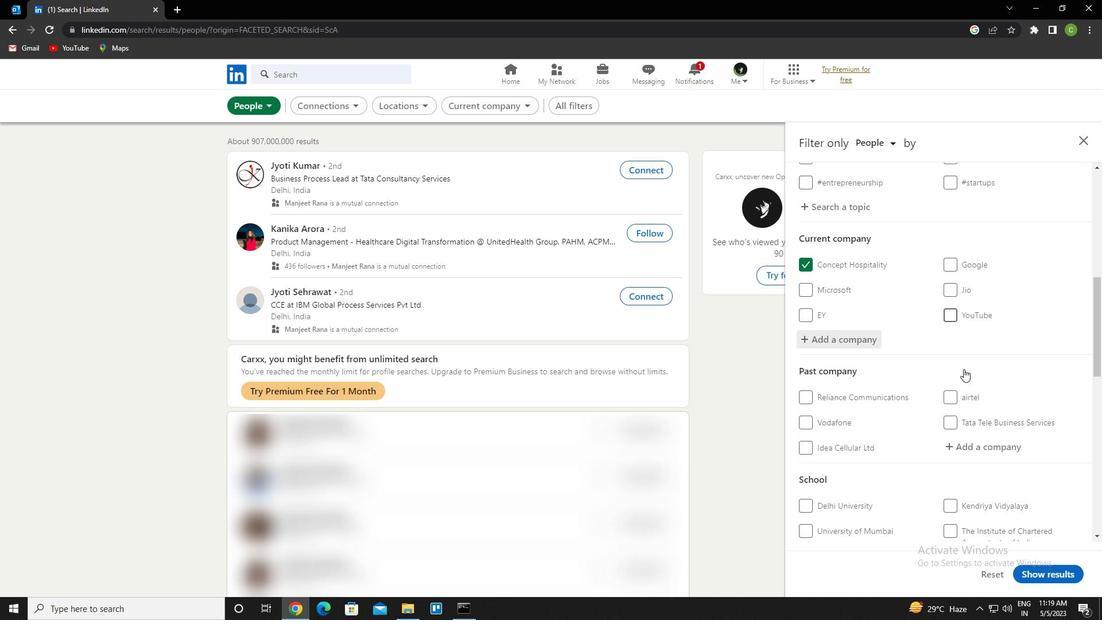 
Action: Mouse moved to (978, 438)
Screenshot: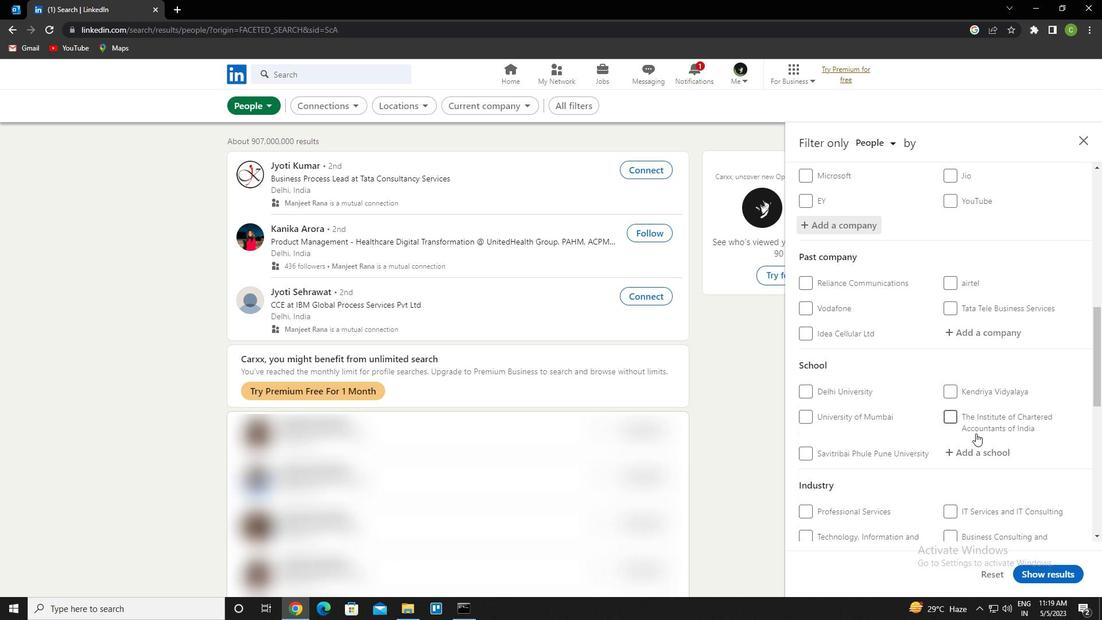 
Action: Mouse scrolled (978, 437) with delta (0, 0)
Screenshot: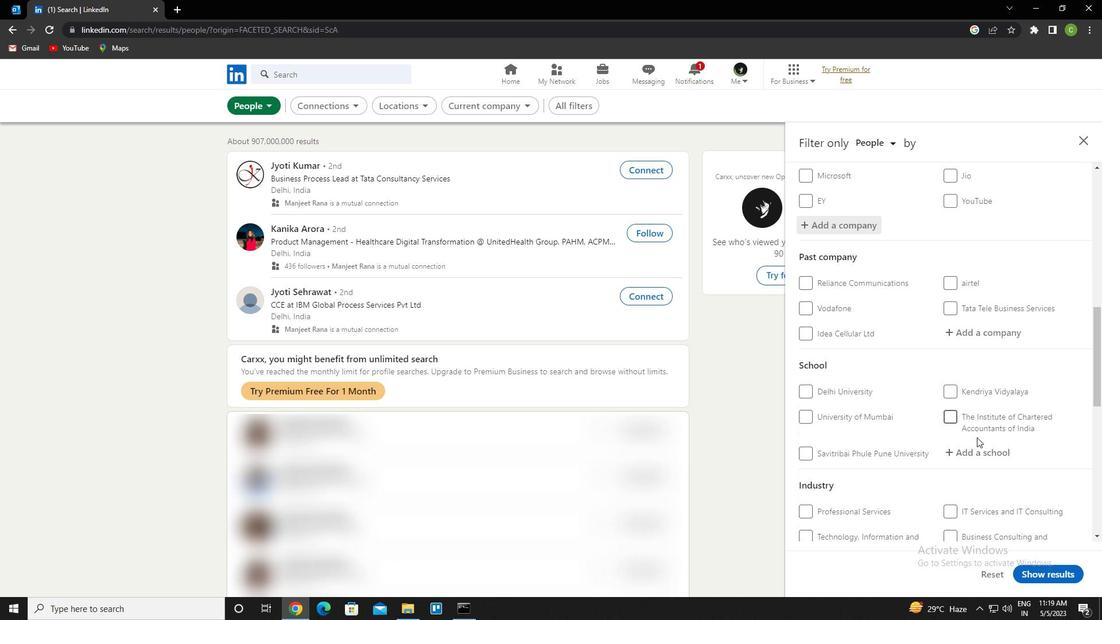
Action: Mouse moved to (983, 400)
Screenshot: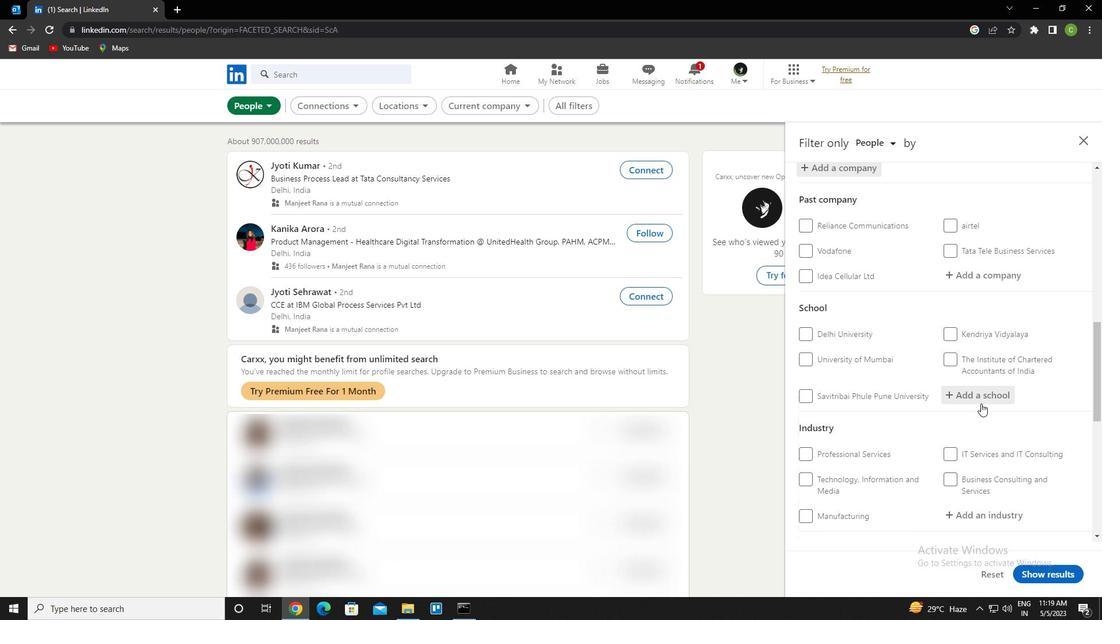 
Action: Mouse pressed left at (983, 400)
Screenshot: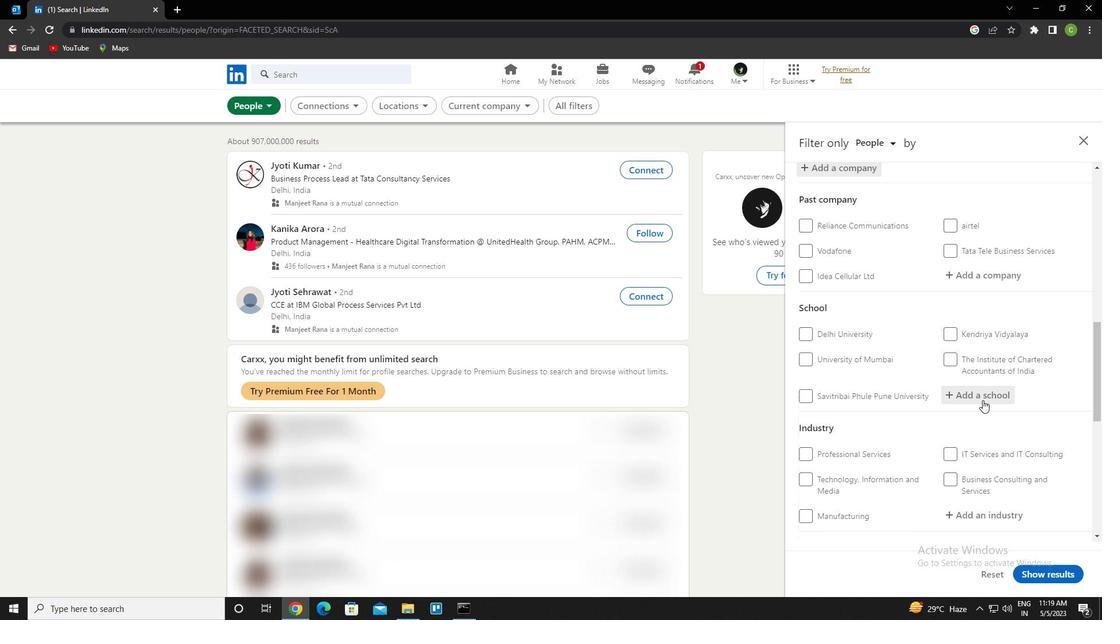 
Action: Key pressed <Key.caps_lock>m<Key.caps_lock>ahatma<Key.space><Key.caps_lock>p<Key.caps_lock>hule<Key.space>krishi<Key.down><Key.enter>
Screenshot: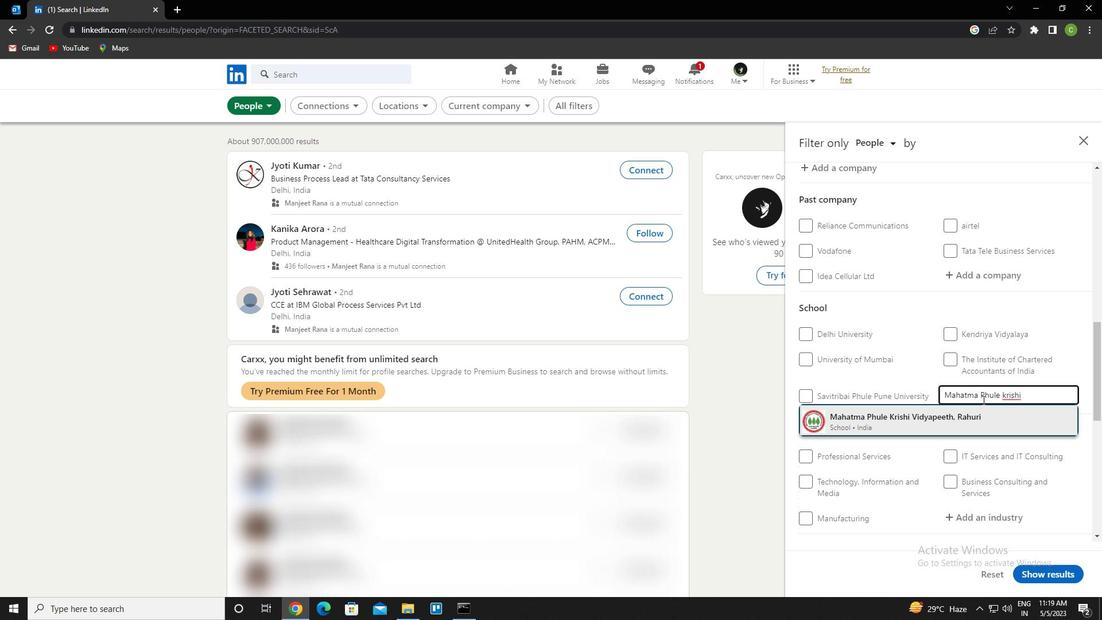 
Action: Mouse scrolled (983, 399) with delta (0, 0)
Screenshot: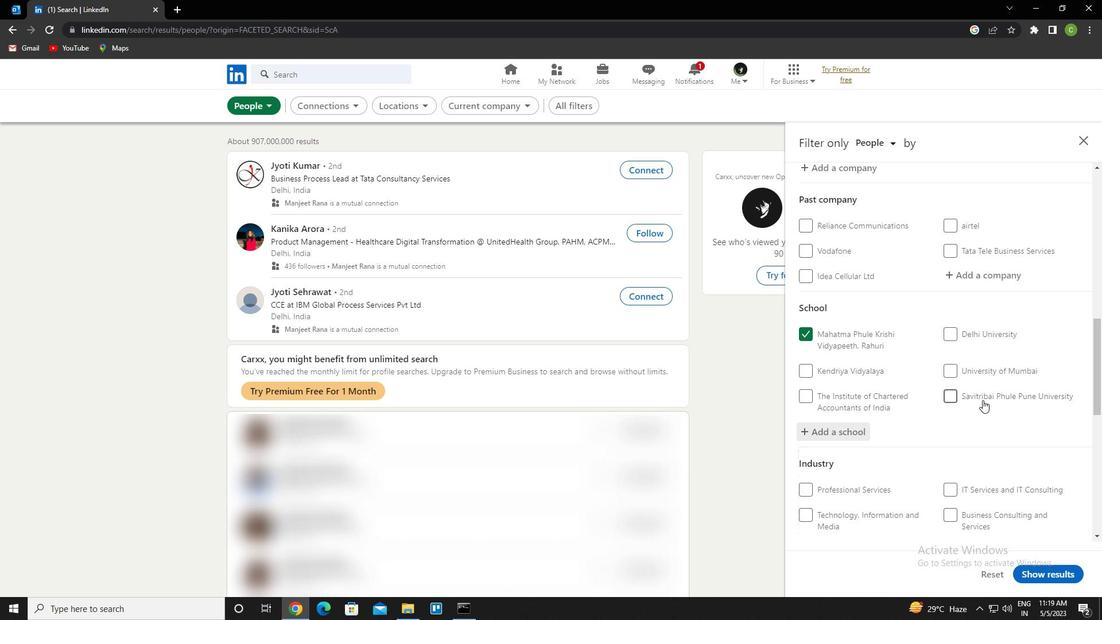 
Action: Mouse scrolled (983, 399) with delta (0, 0)
Screenshot: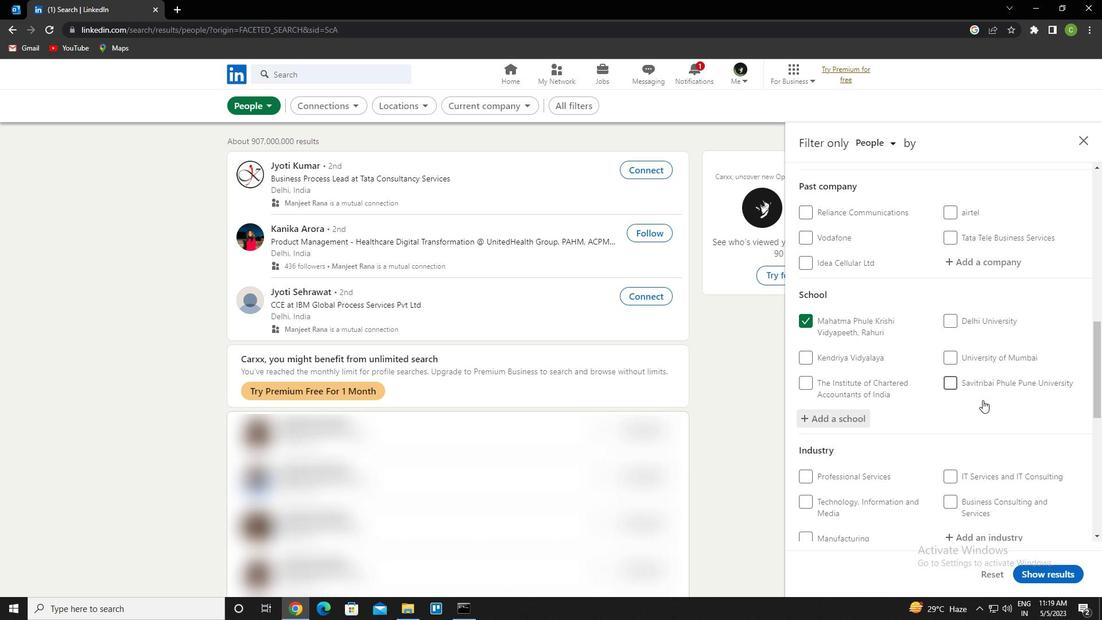 
Action: Mouse scrolled (983, 399) with delta (0, 0)
Screenshot: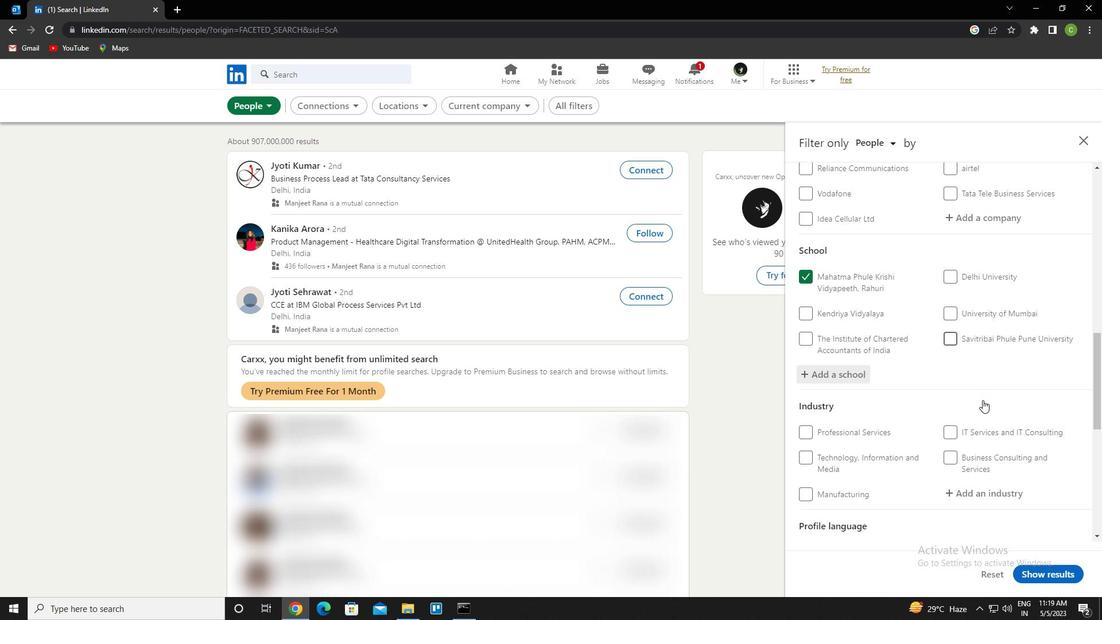 
Action: Mouse scrolled (983, 399) with delta (0, 0)
Screenshot: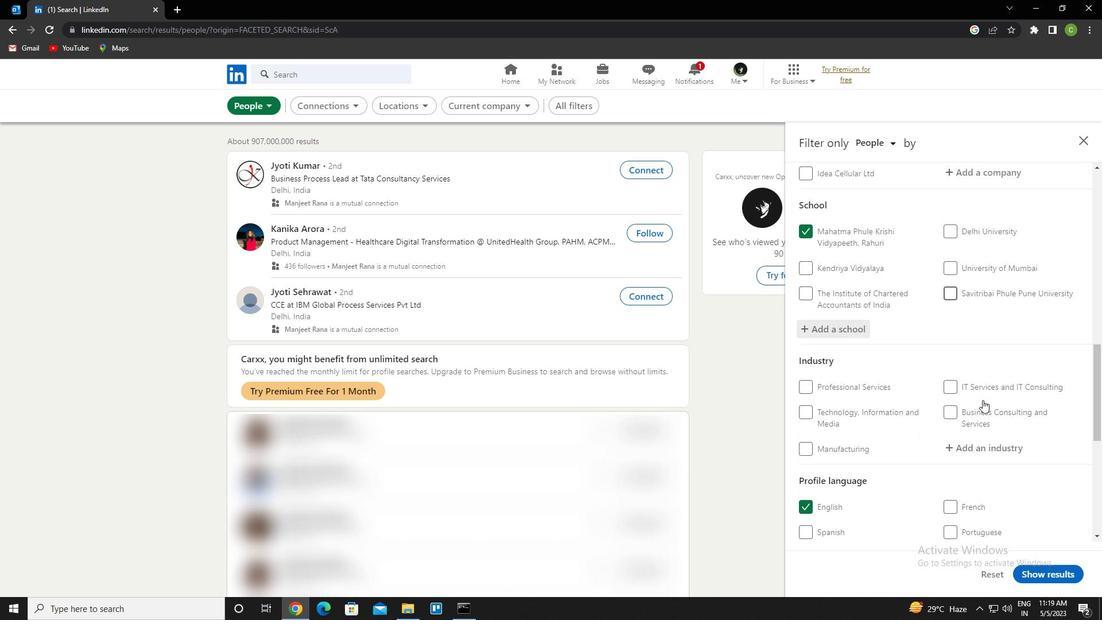 
Action: Mouse moved to (996, 316)
Screenshot: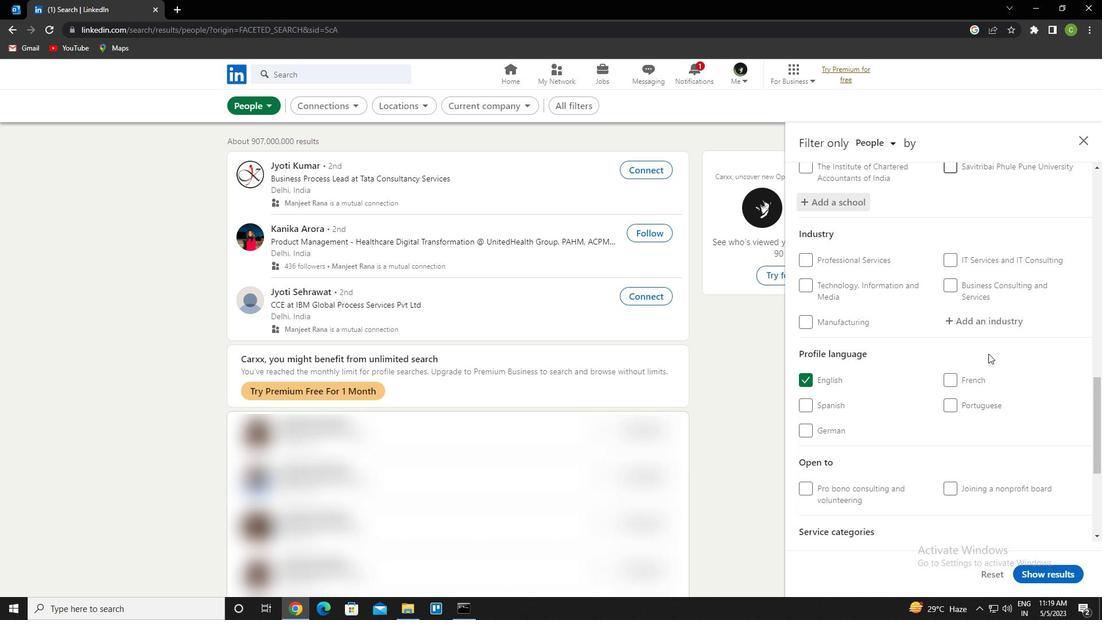 
Action: Mouse pressed left at (996, 316)
Screenshot: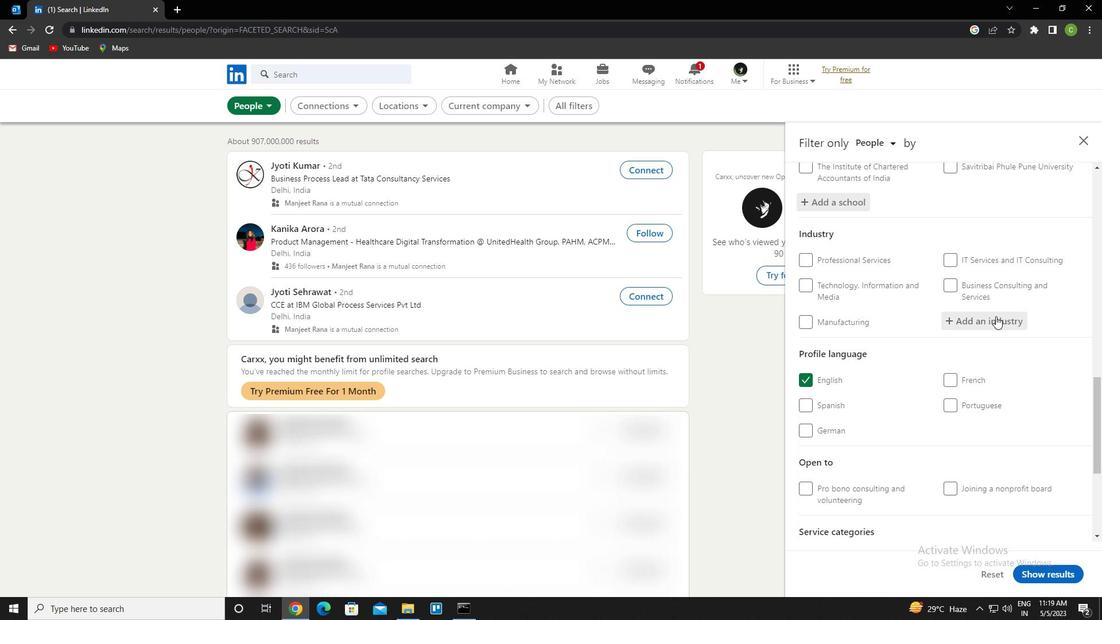
Action: Key pressed <Key.caps_lock>e<Key.caps_lock>conomic<Key.space>program<Key.down><Key.enter>
Screenshot: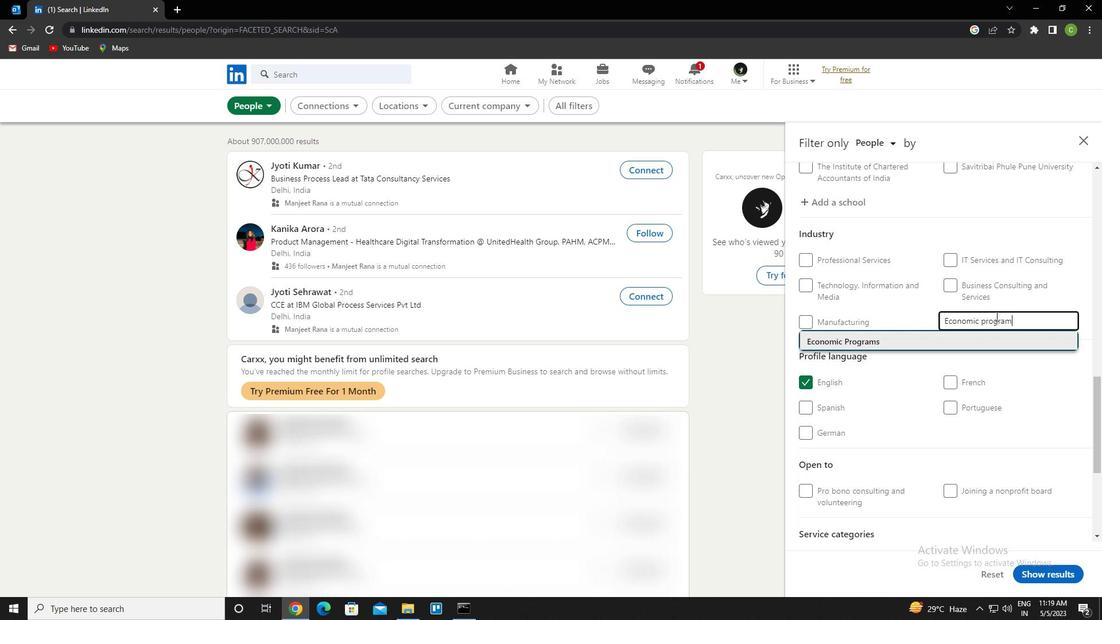 
Action: Mouse scrolled (996, 315) with delta (0, 0)
Screenshot: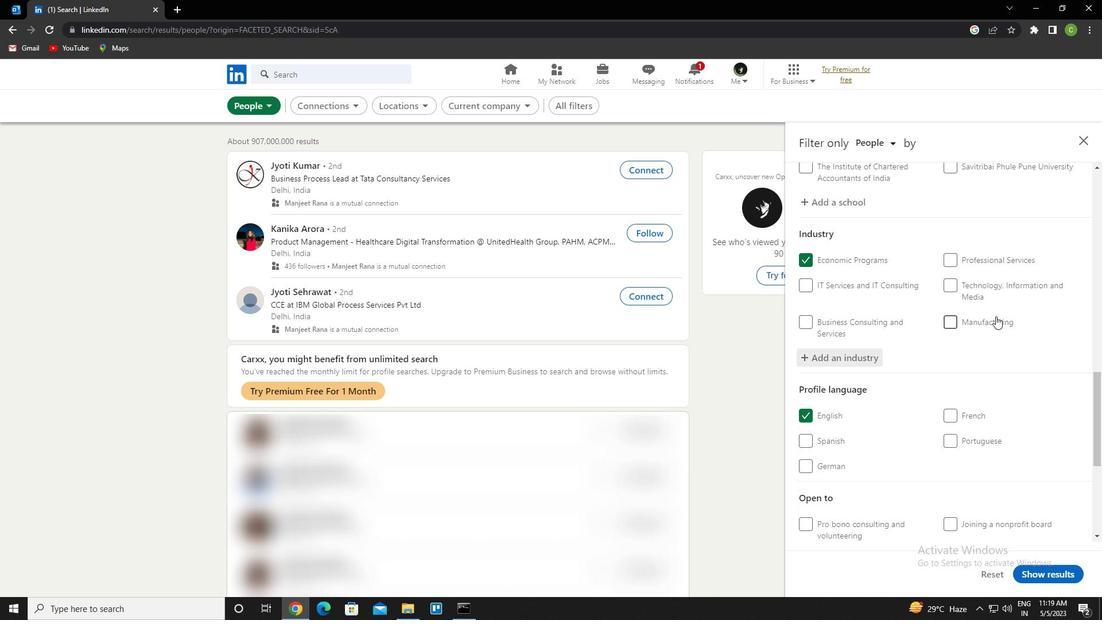 
Action: Mouse scrolled (996, 315) with delta (0, 0)
Screenshot: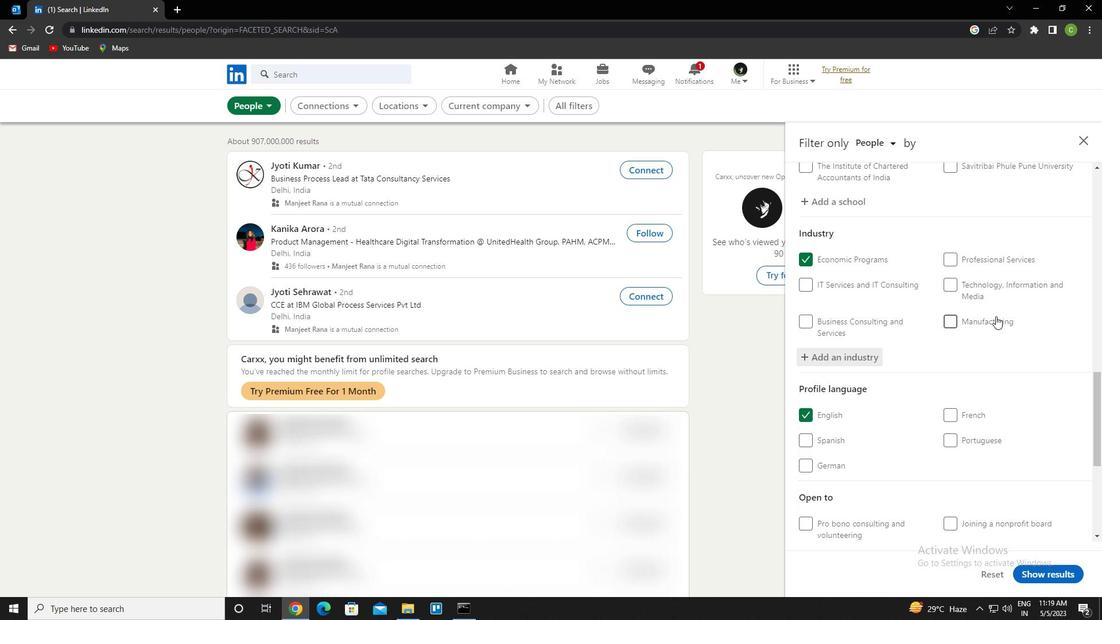 
Action: Mouse moved to (994, 317)
Screenshot: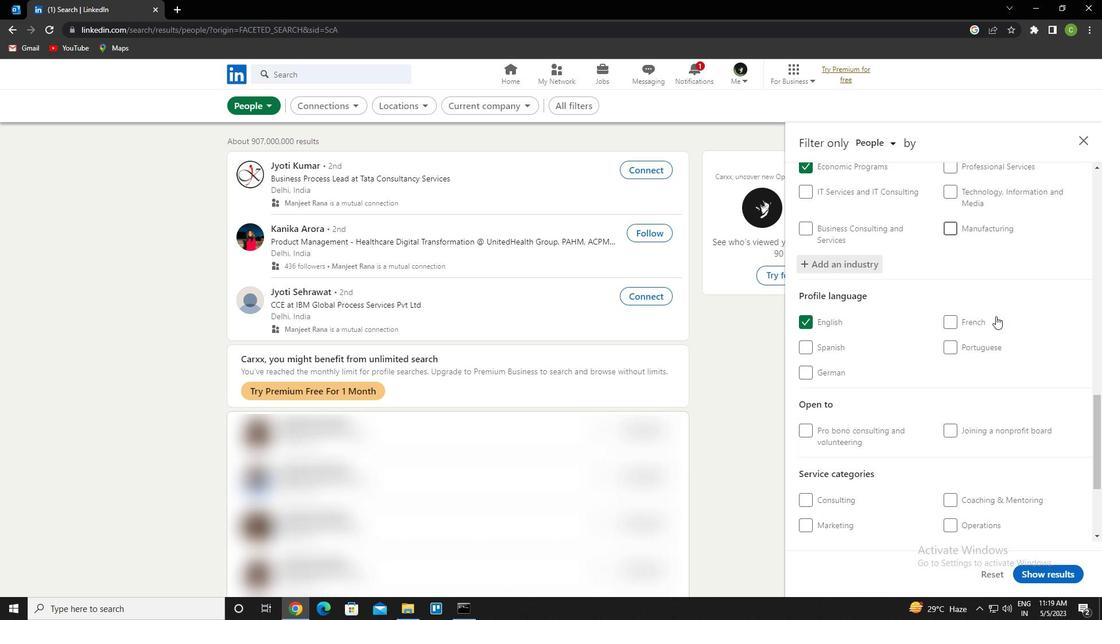 
Action: Mouse scrolled (994, 316) with delta (0, 0)
Screenshot: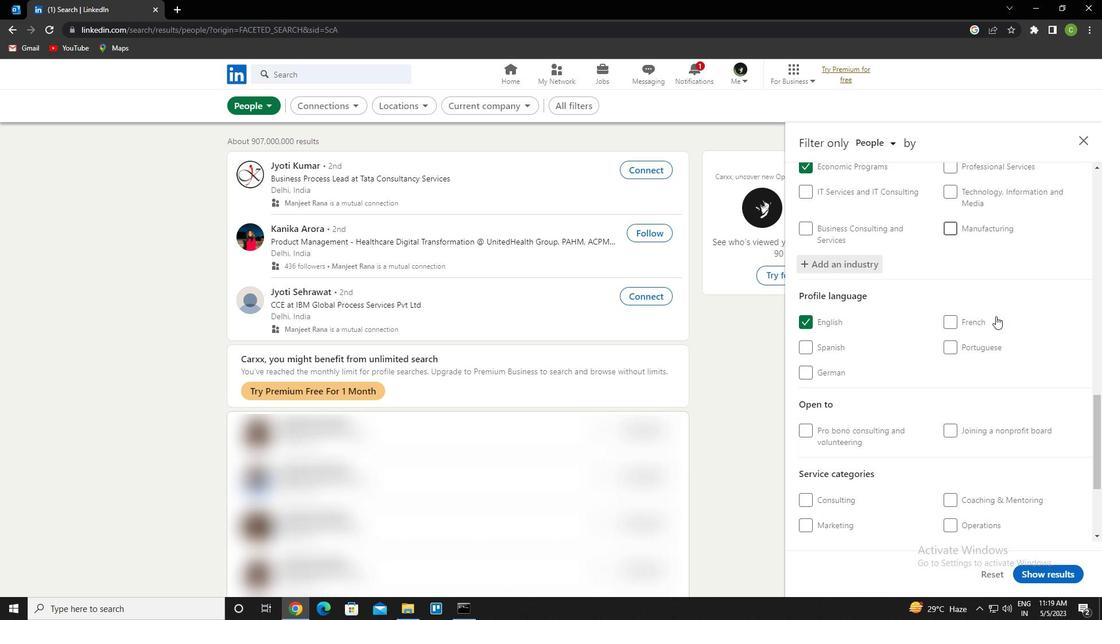 
Action: Mouse moved to (990, 322)
Screenshot: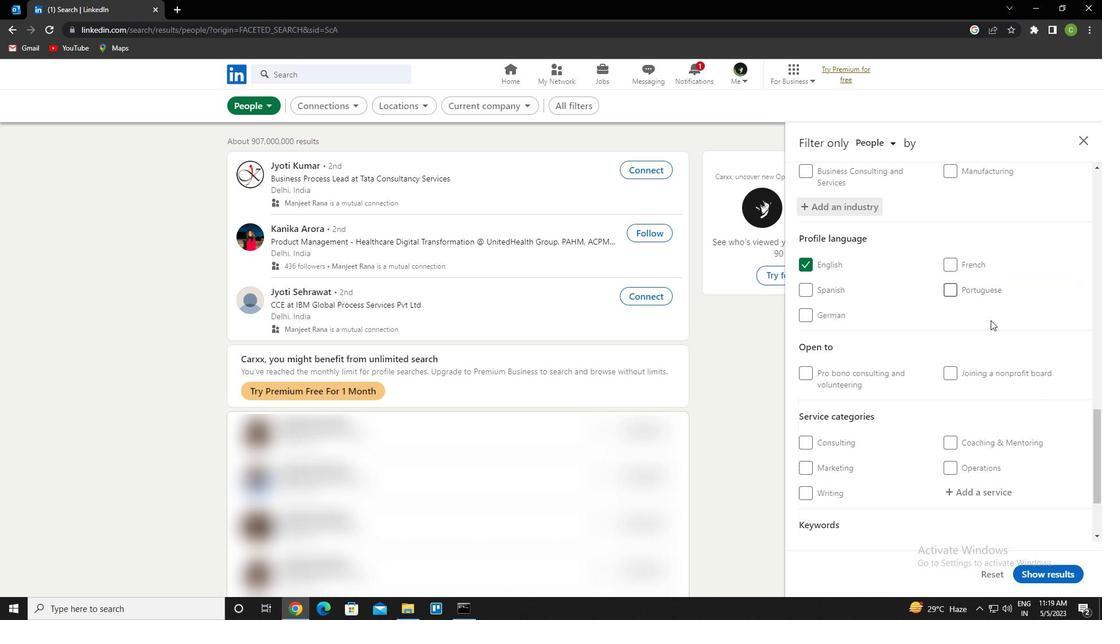
Action: Mouse scrolled (990, 322) with delta (0, 0)
Screenshot: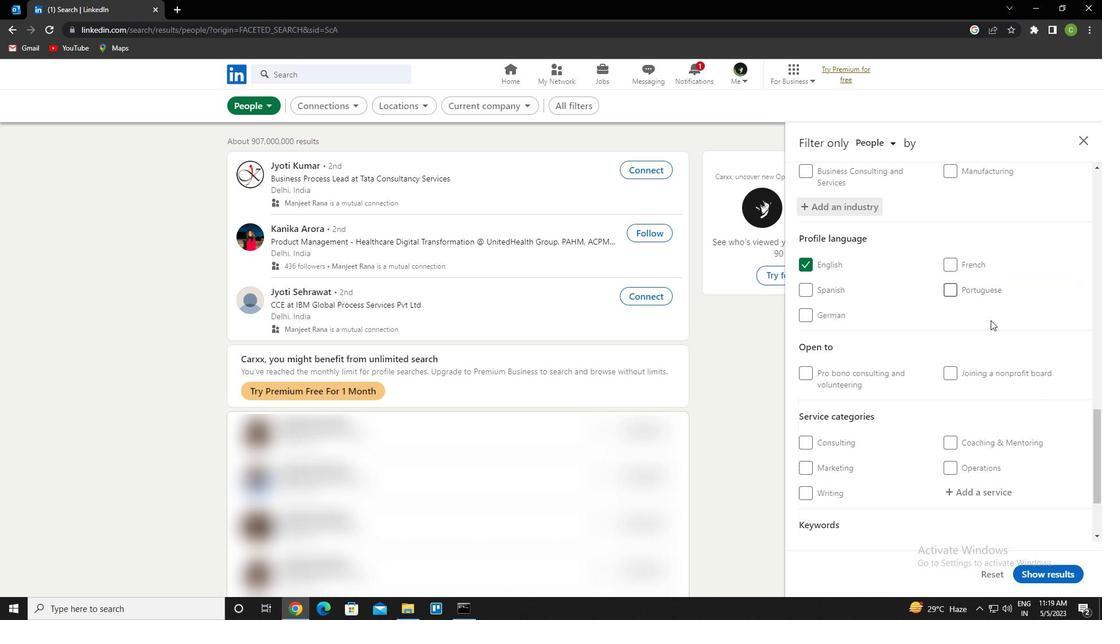 
Action: Mouse moved to (988, 326)
Screenshot: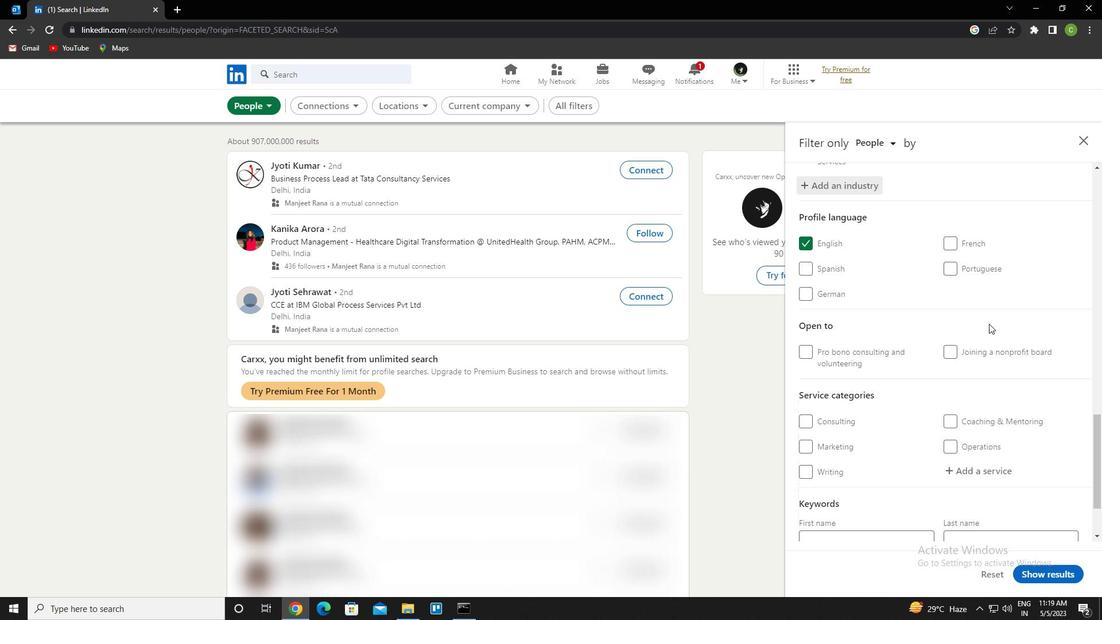 
Action: Mouse scrolled (988, 325) with delta (0, 0)
Screenshot: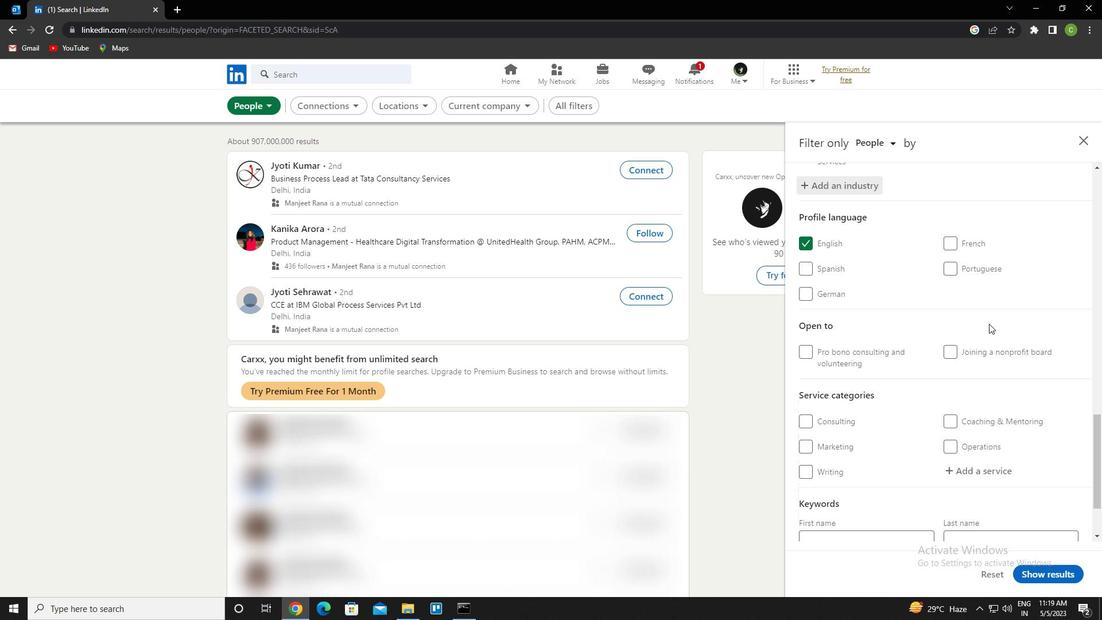 
Action: Mouse scrolled (988, 325) with delta (0, 0)
Screenshot: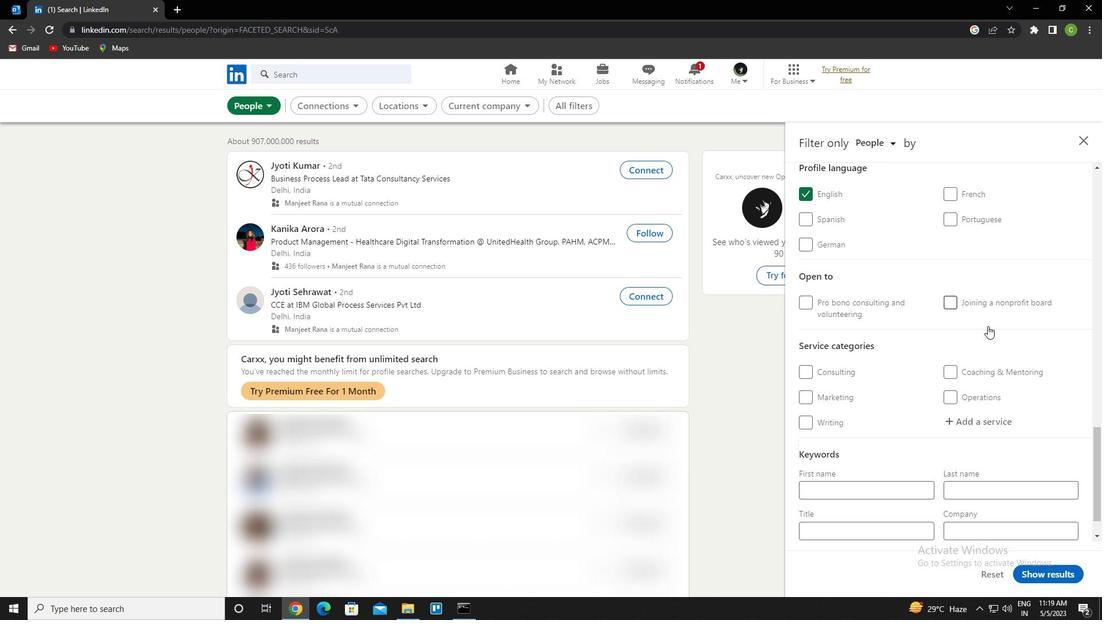
Action: Mouse moved to (972, 382)
Screenshot: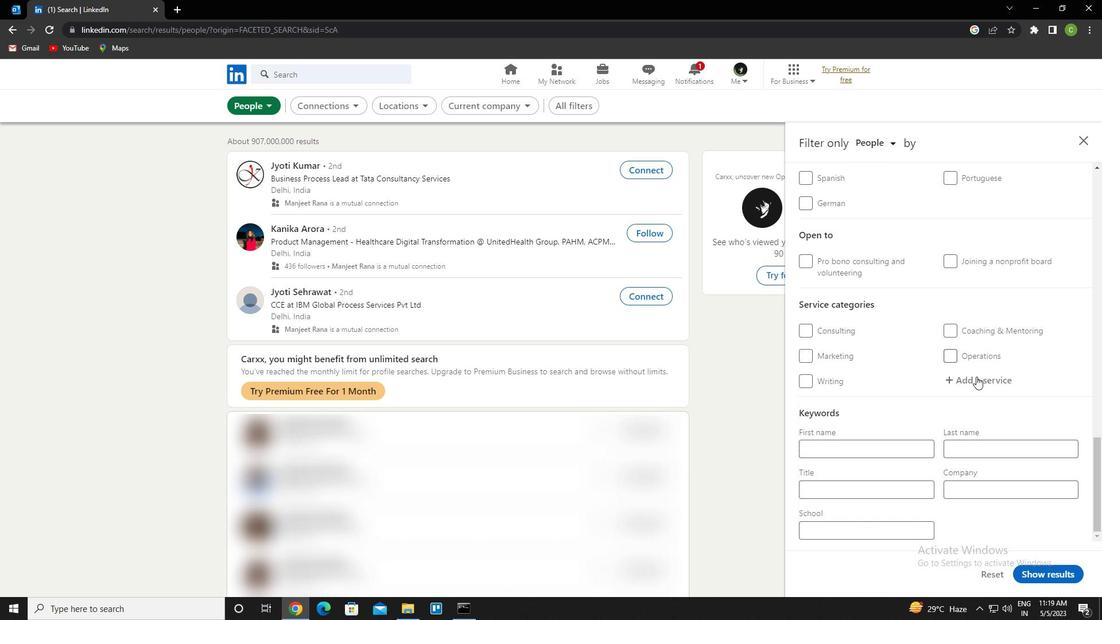 
Action: Mouse pressed left at (972, 382)
Screenshot: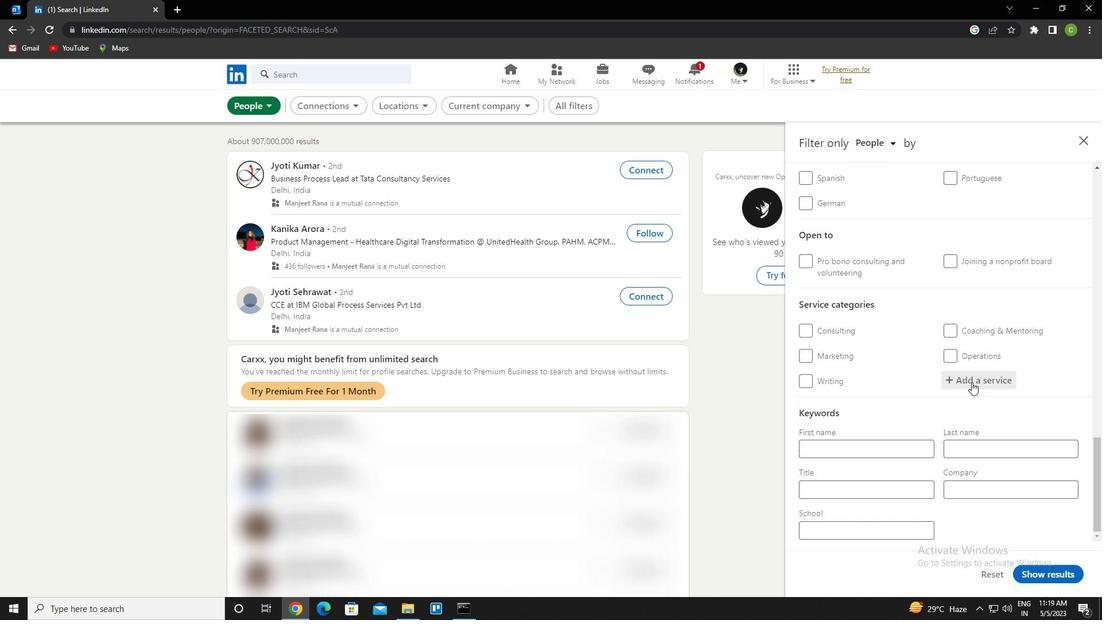 
Action: Key pressed <Key.caps_lock>w<Key.caps_lock>edding<Key.space><Key.caps_lock>p<Key.caps_lock>hotography<Key.down><Key.enter>
Screenshot: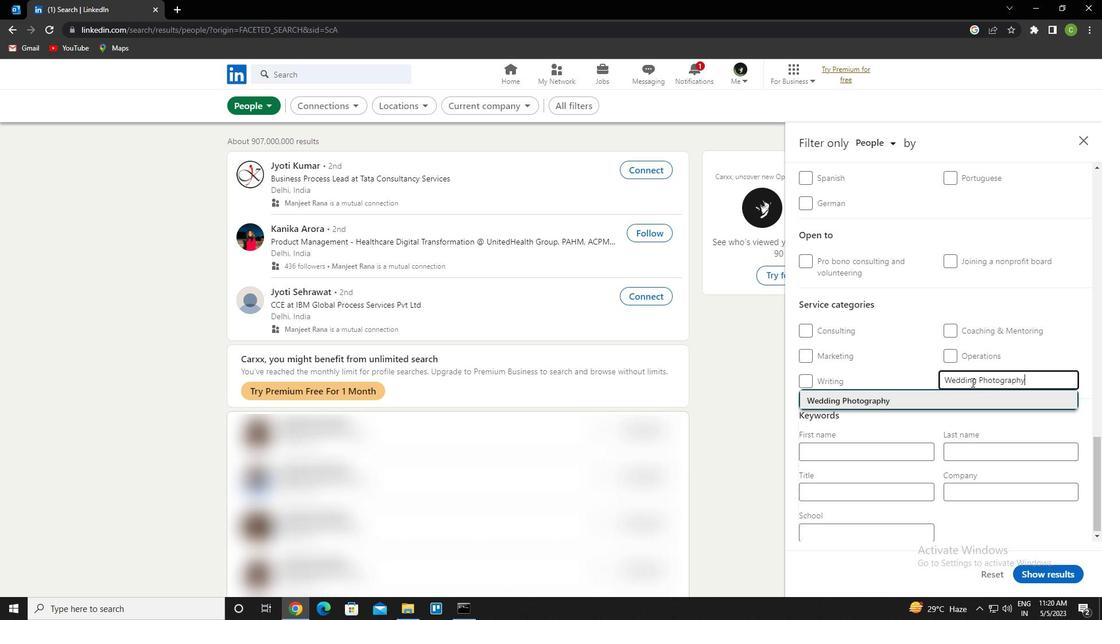 
Action: Mouse scrolled (972, 381) with delta (0, 0)
Screenshot: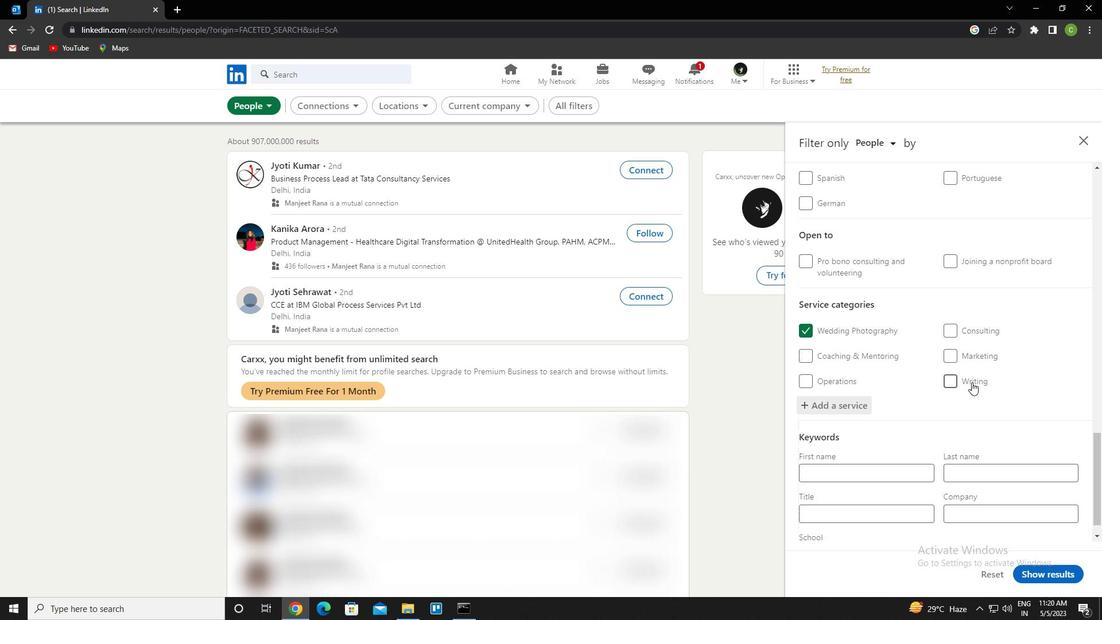 
Action: Mouse scrolled (972, 381) with delta (0, 0)
Screenshot: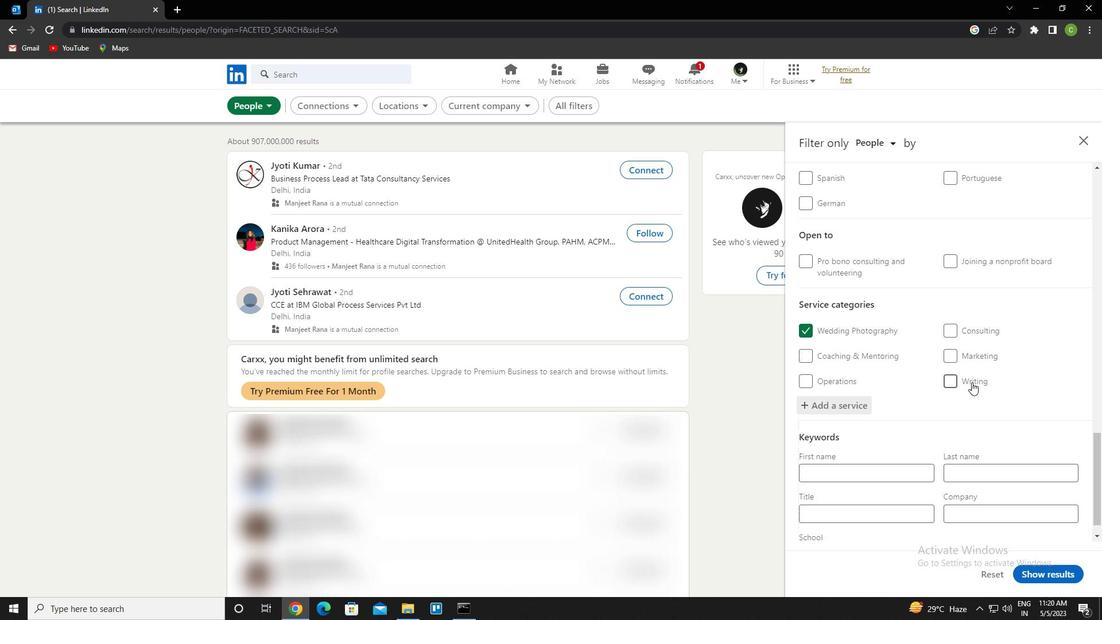
Action: Mouse scrolled (972, 381) with delta (0, 0)
Screenshot: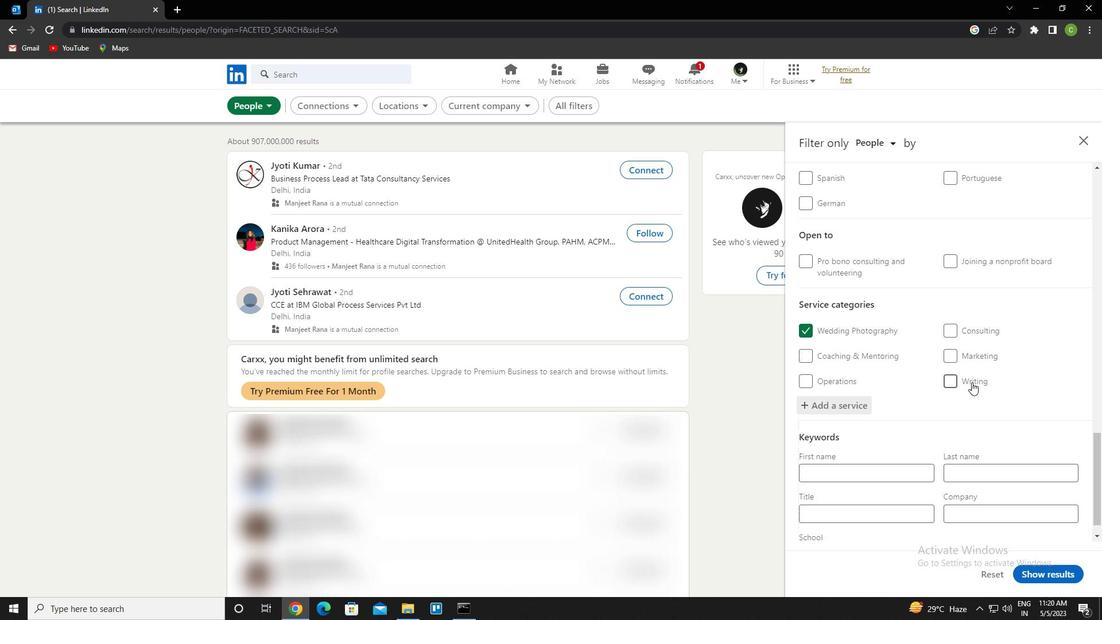 
Action: Mouse scrolled (972, 381) with delta (0, 0)
Screenshot: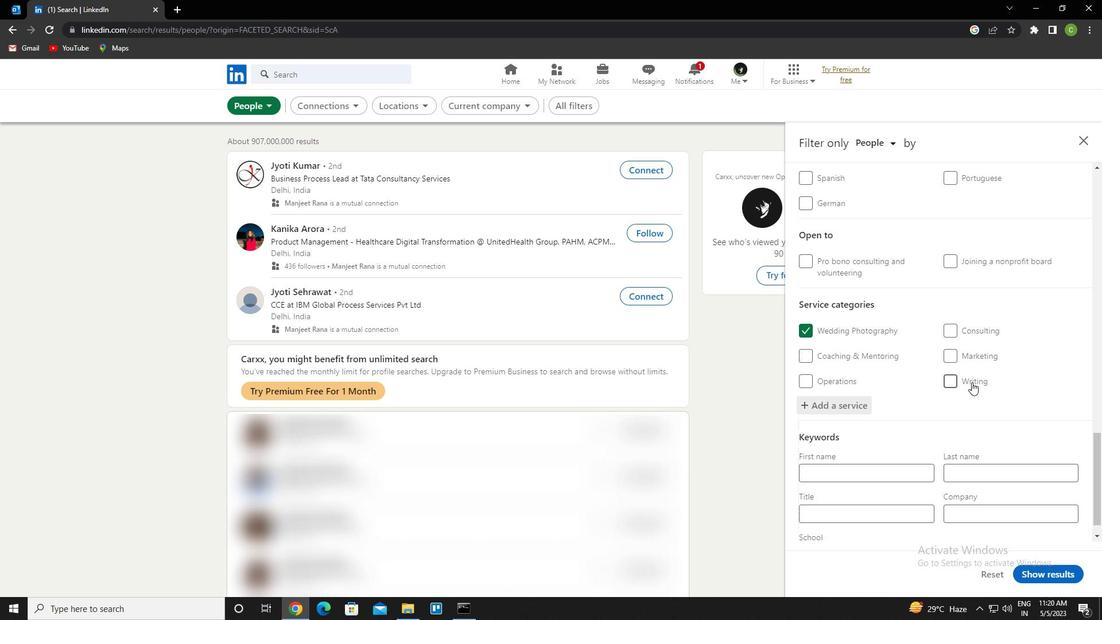 
Action: Mouse scrolled (972, 381) with delta (0, 0)
Screenshot: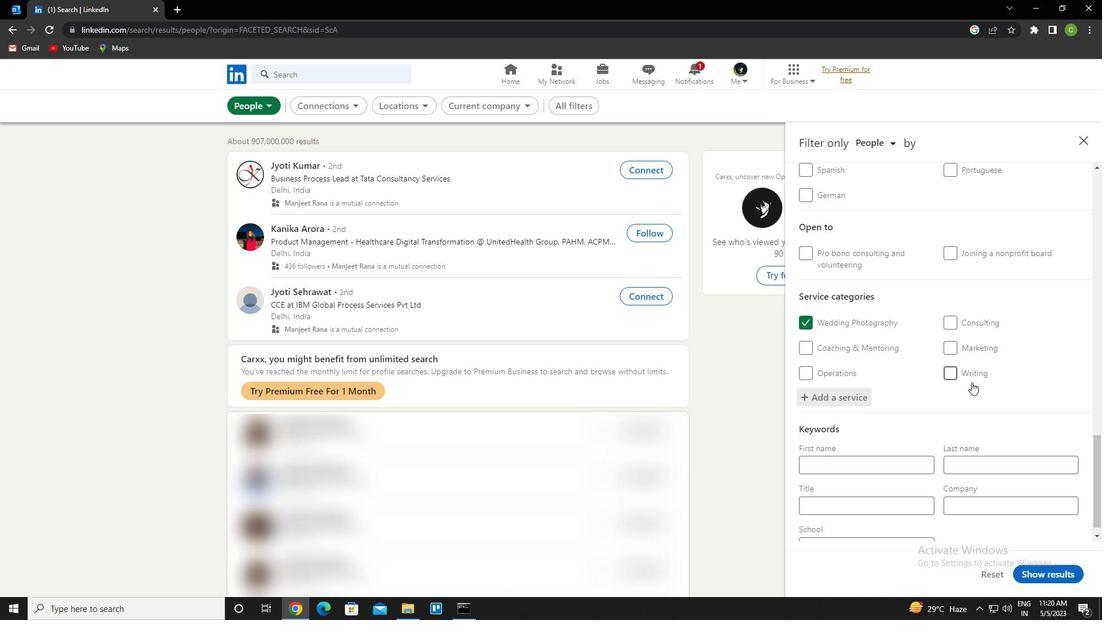 
Action: Mouse scrolled (972, 381) with delta (0, 0)
Screenshot: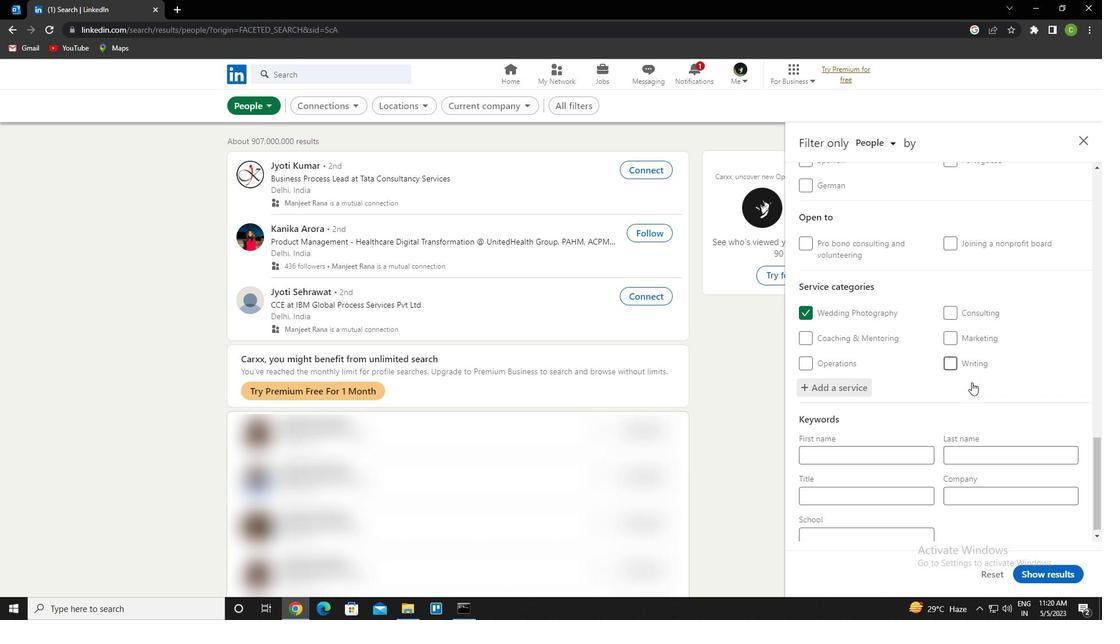 
Action: Mouse scrolled (972, 381) with delta (0, 0)
Screenshot: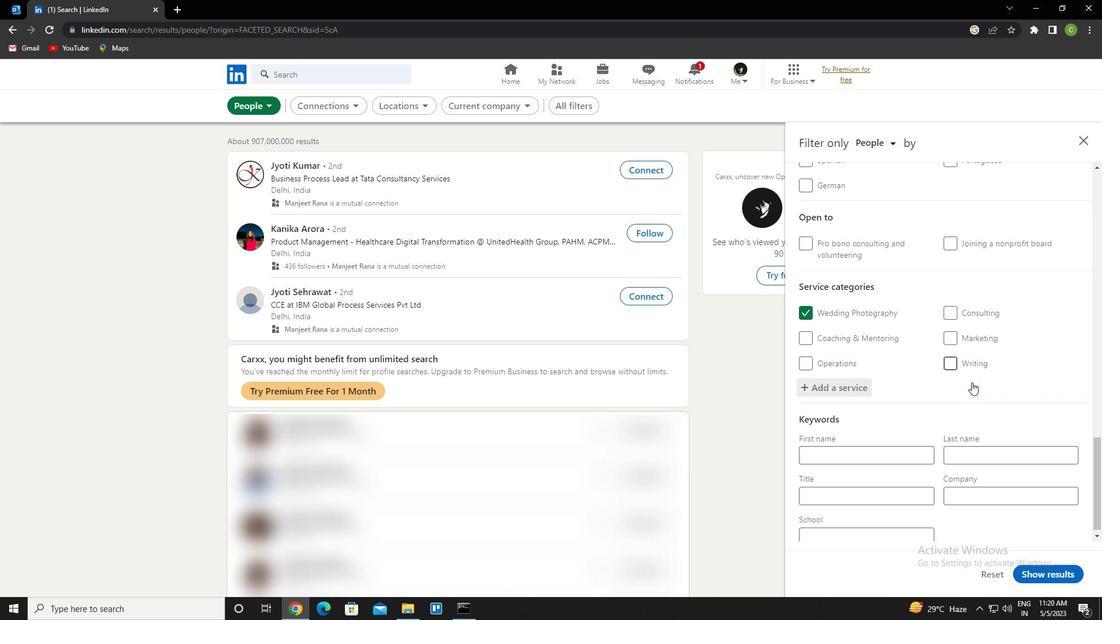 
Action: Mouse moved to (877, 495)
Screenshot: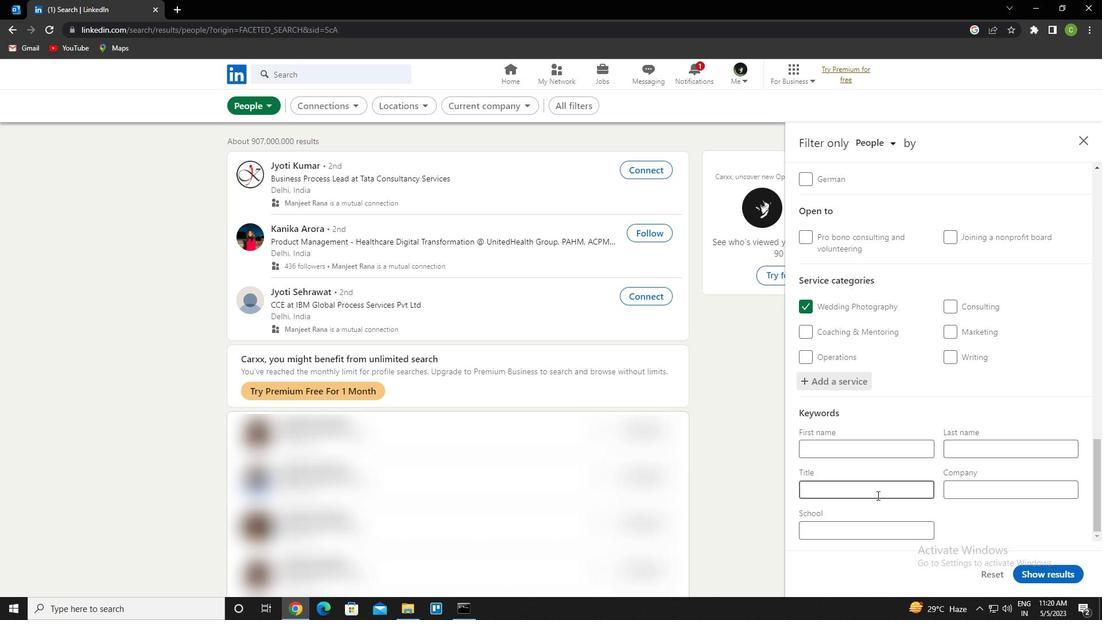 
Action: Mouse pressed left at (877, 495)
Screenshot: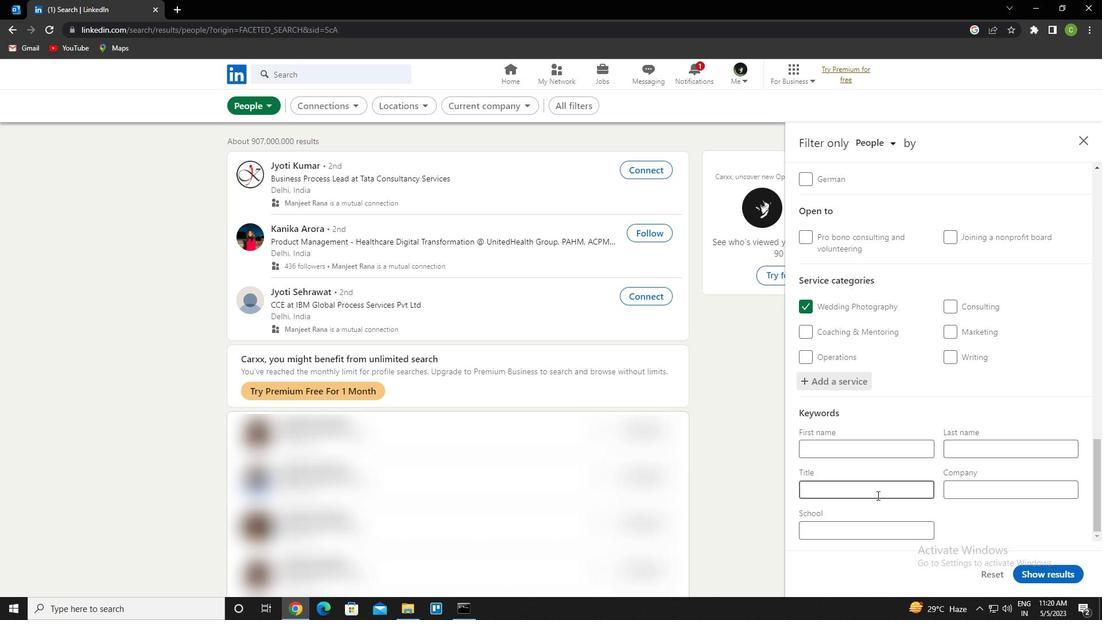 
Action: Key pressed <Key.caps_lock>v<Key.caps_lock>alet
Screenshot: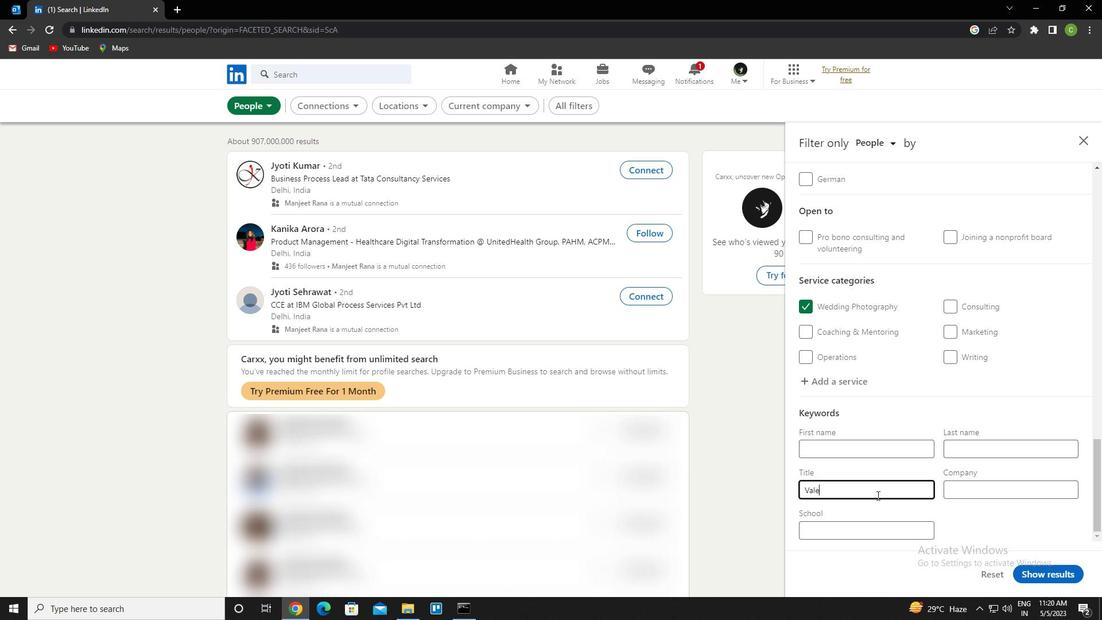 
Action: Mouse moved to (1039, 574)
Screenshot: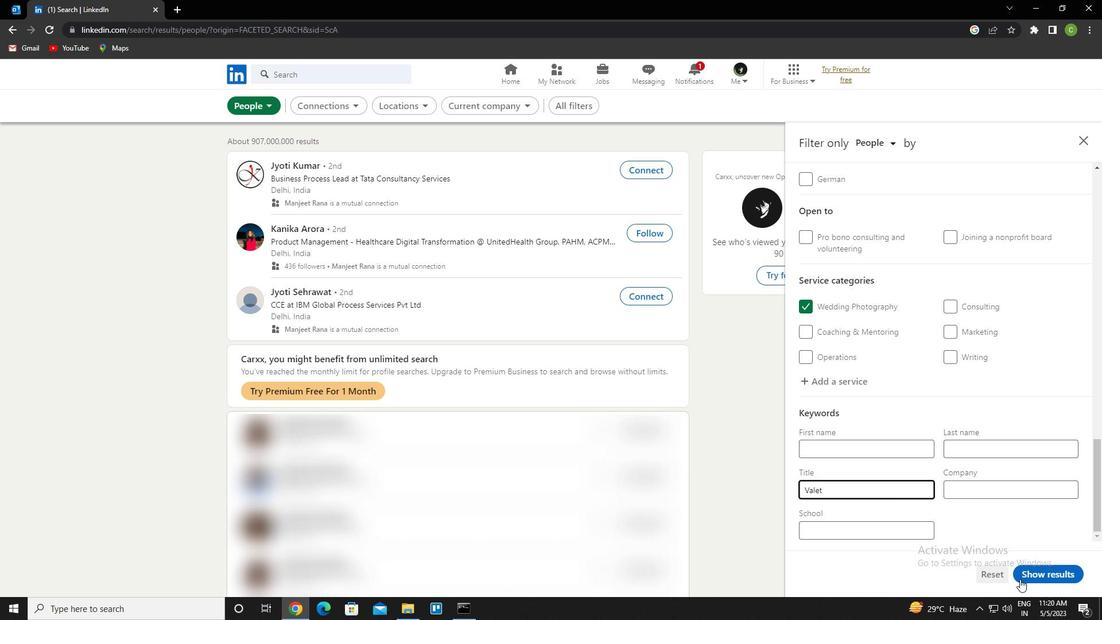 
Action: Mouse pressed left at (1039, 574)
Screenshot: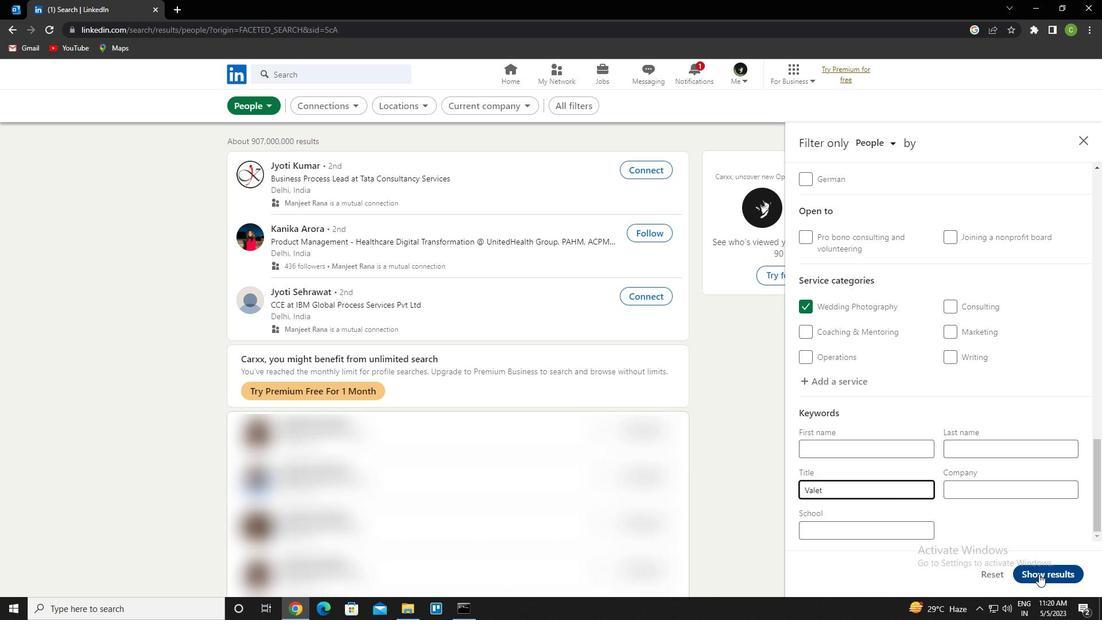 
Action: Mouse moved to (477, 598)
Screenshot: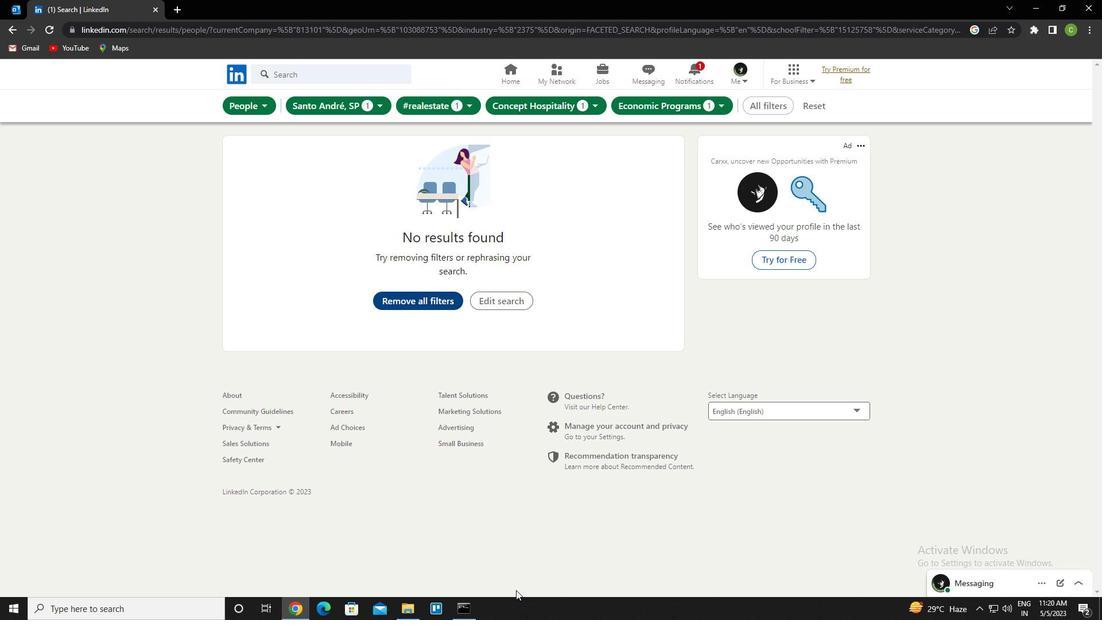 
